 Task: Forward email as attachment with the signature Emily Brown with the subject Rejection letter from softage.1@softage.net to softage.10@softage.net with the message Please find attached the revised version of the project scope document.
Action: Mouse moved to (874, 78)
Screenshot: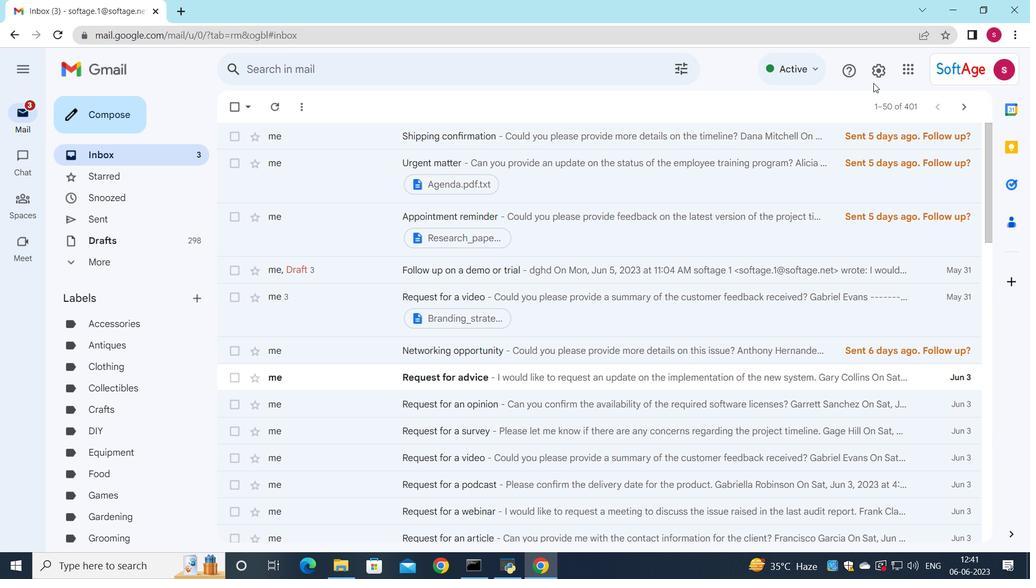 
Action: Mouse pressed left at (874, 78)
Screenshot: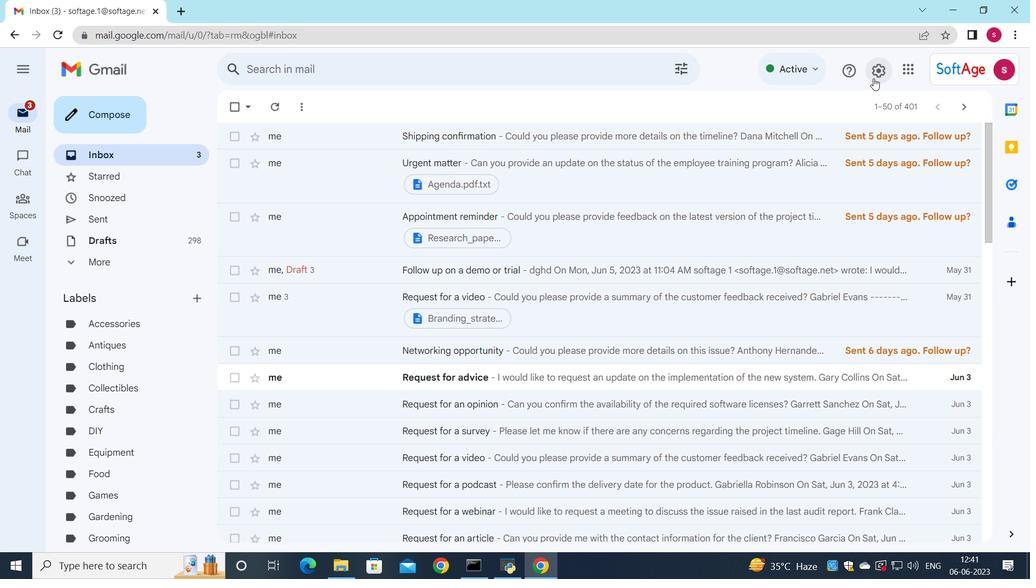 
Action: Mouse moved to (896, 137)
Screenshot: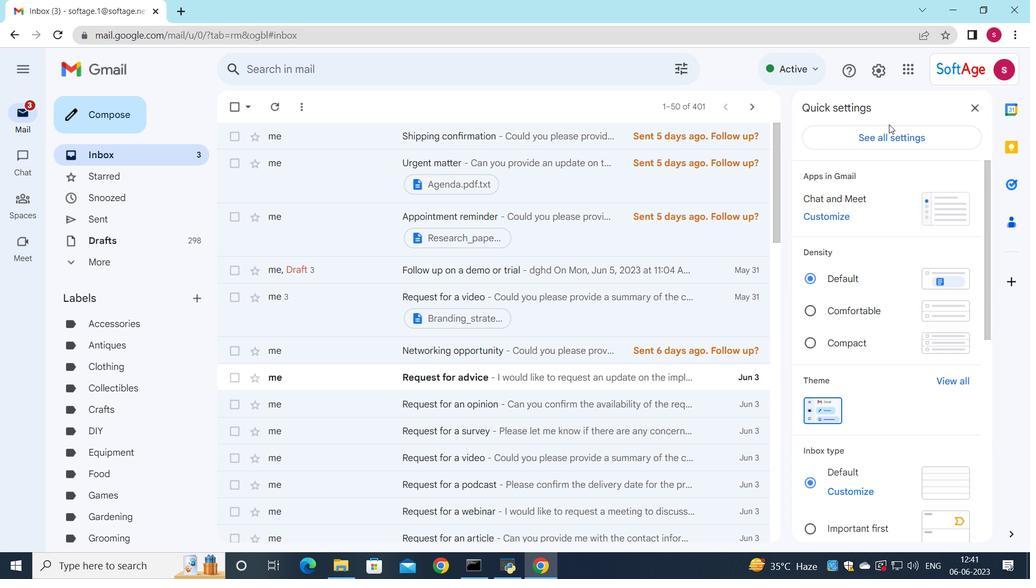 
Action: Mouse pressed left at (896, 137)
Screenshot: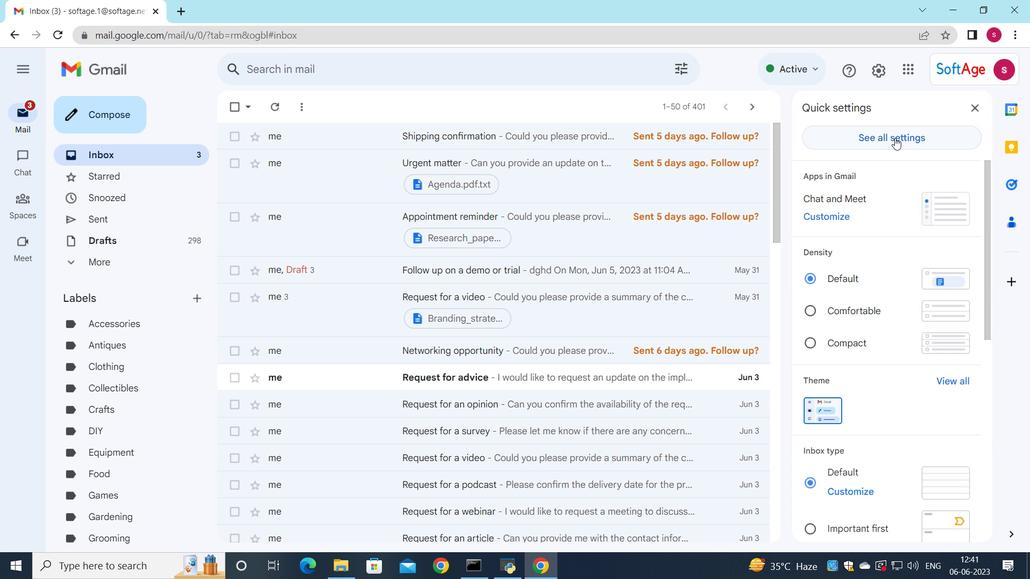 
Action: Mouse moved to (619, 296)
Screenshot: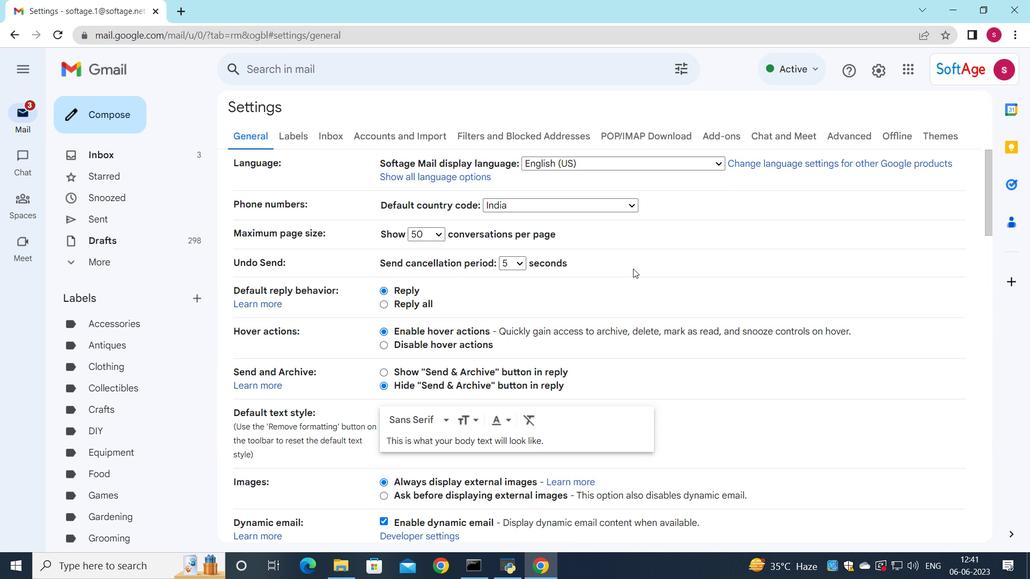 
Action: Mouse scrolled (619, 296) with delta (0, 0)
Screenshot: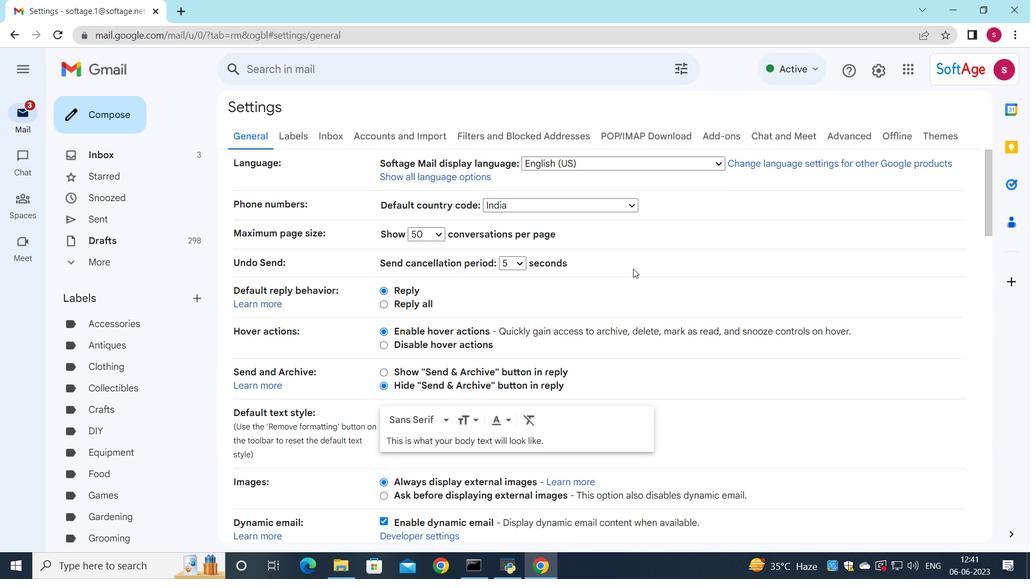 
Action: Mouse moved to (618, 303)
Screenshot: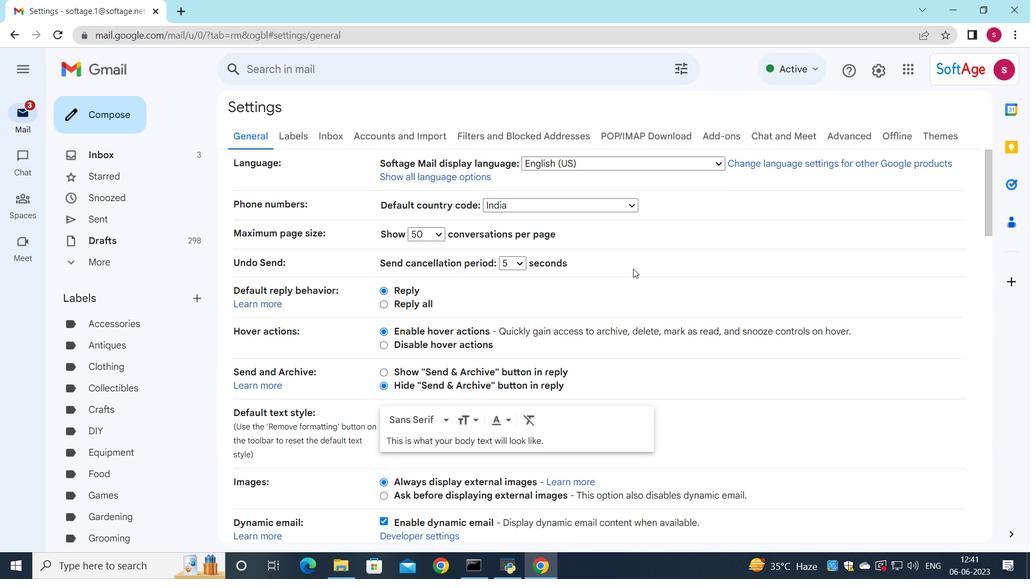 
Action: Mouse scrolled (618, 303) with delta (0, 0)
Screenshot: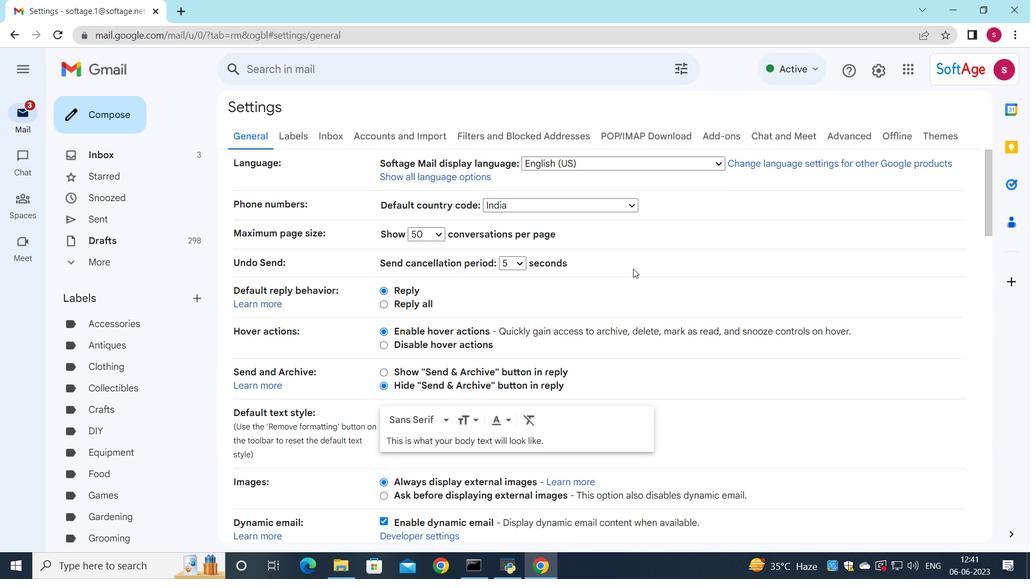
Action: Mouse moved to (617, 309)
Screenshot: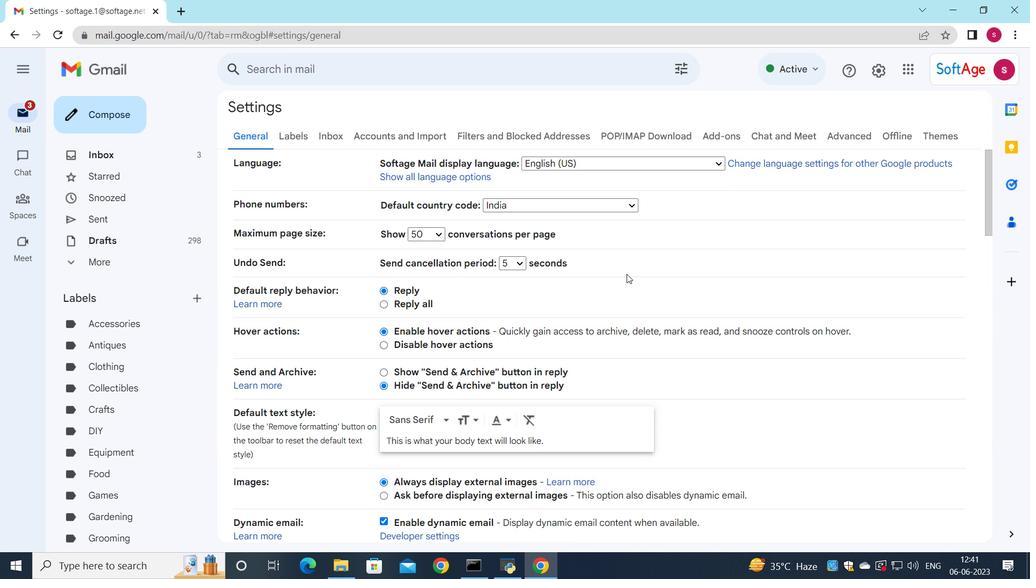 
Action: Mouse scrolled (617, 309) with delta (0, 0)
Screenshot: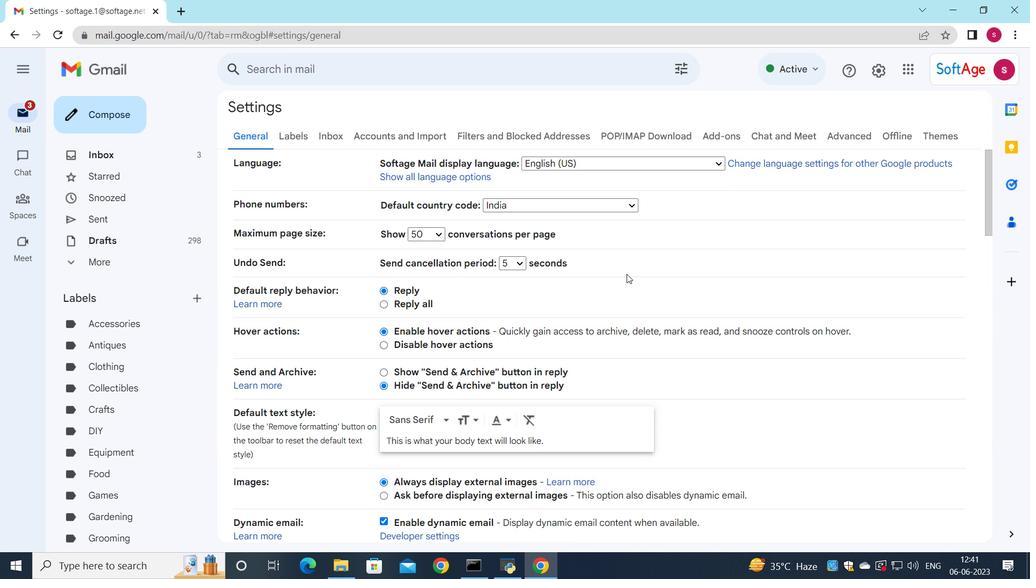 
Action: Mouse moved to (612, 325)
Screenshot: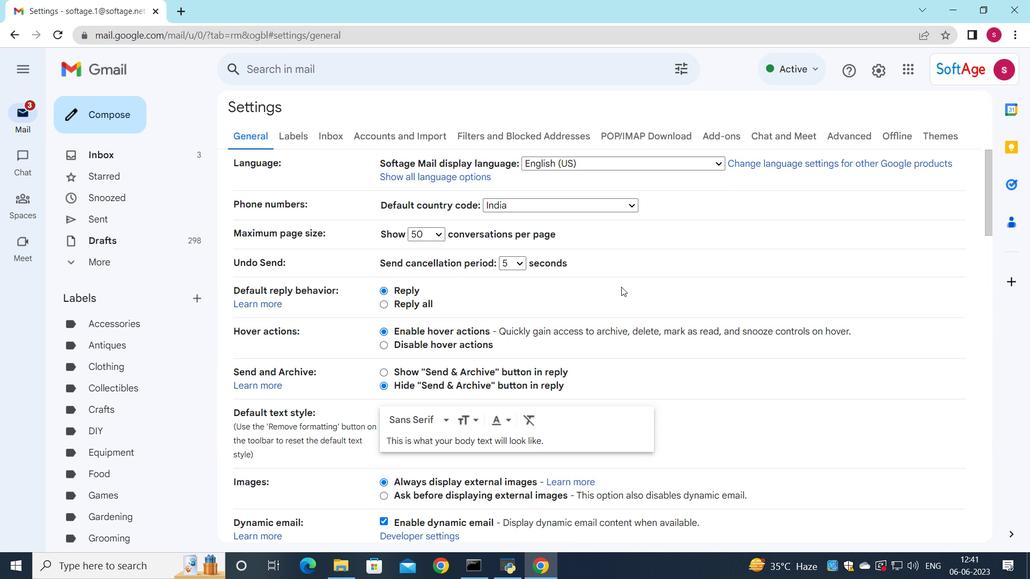 
Action: Mouse scrolled (613, 320) with delta (0, 0)
Screenshot: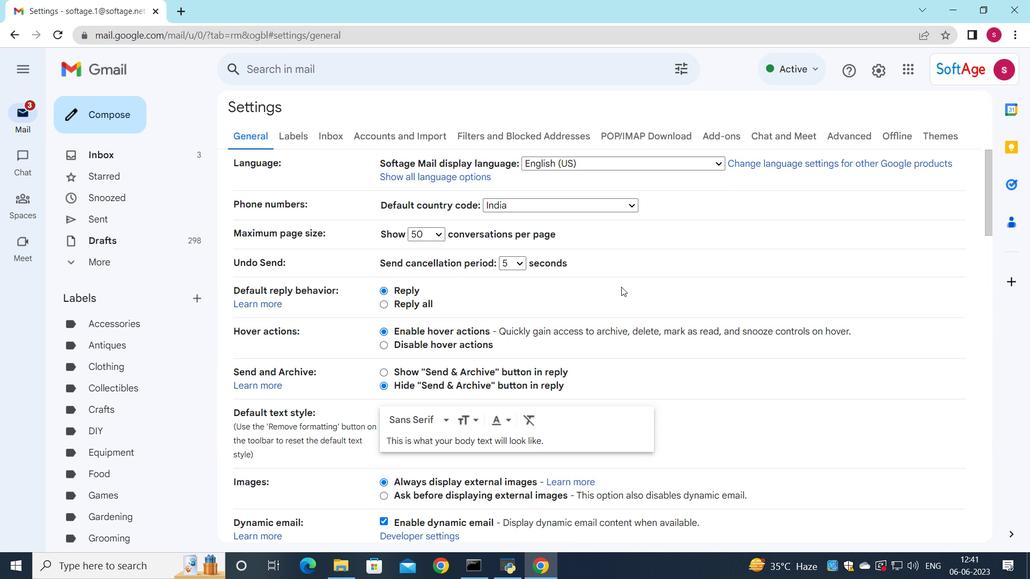 
Action: Mouse moved to (595, 346)
Screenshot: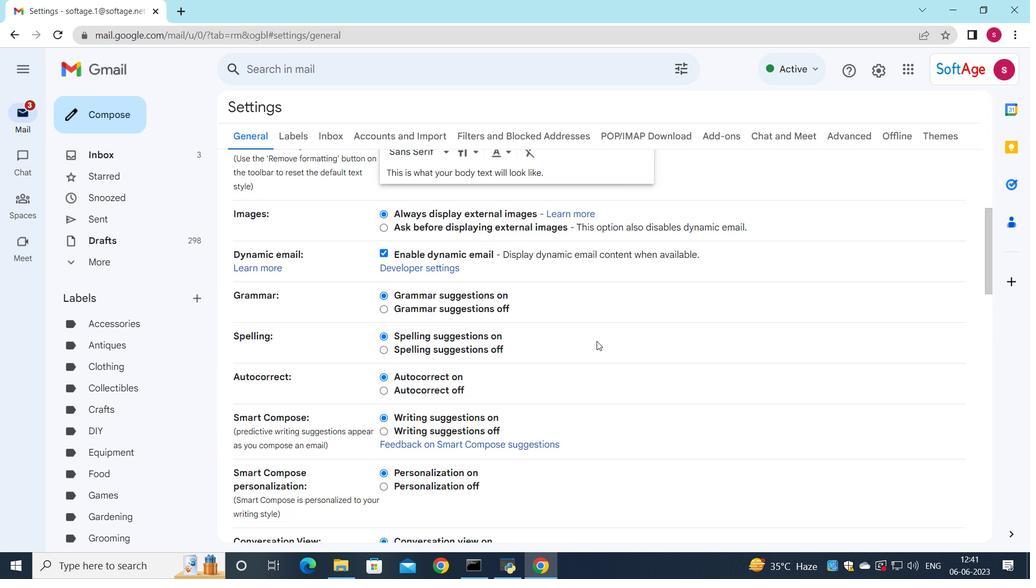 
Action: Mouse scrolled (596, 344) with delta (0, 0)
Screenshot: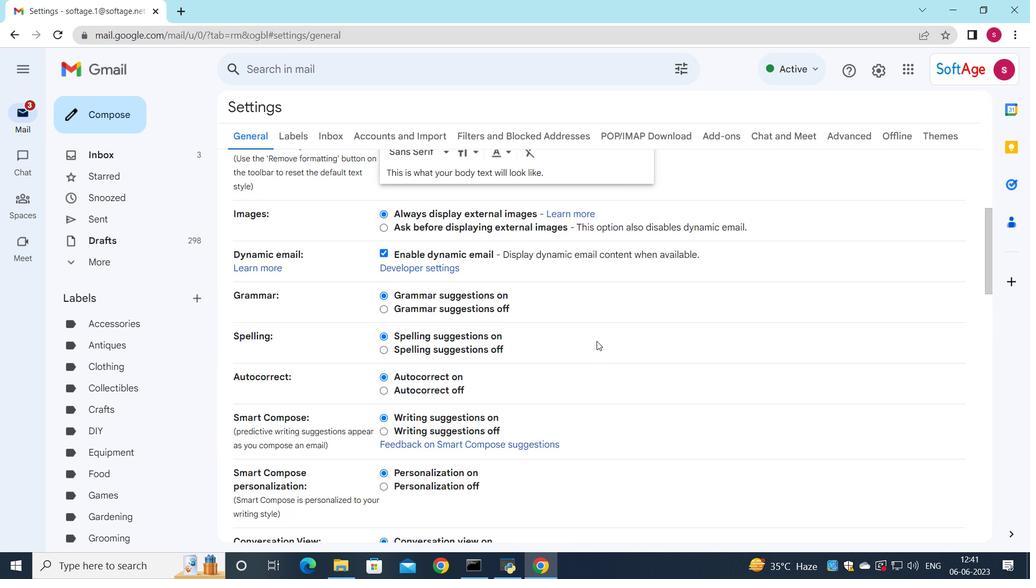 
Action: Mouse moved to (595, 348)
Screenshot: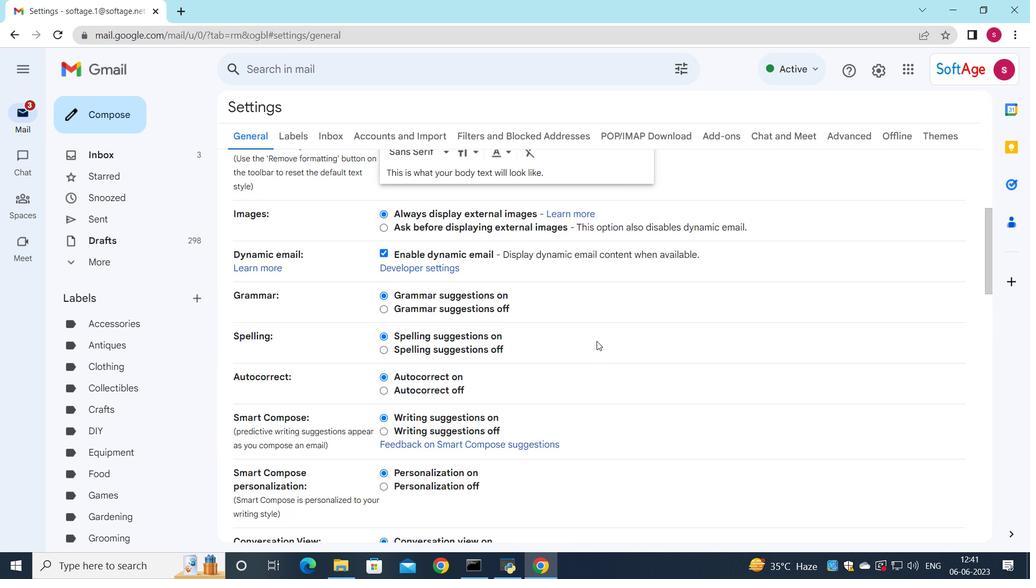 
Action: Mouse scrolled (595, 345) with delta (0, 0)
Screenshot: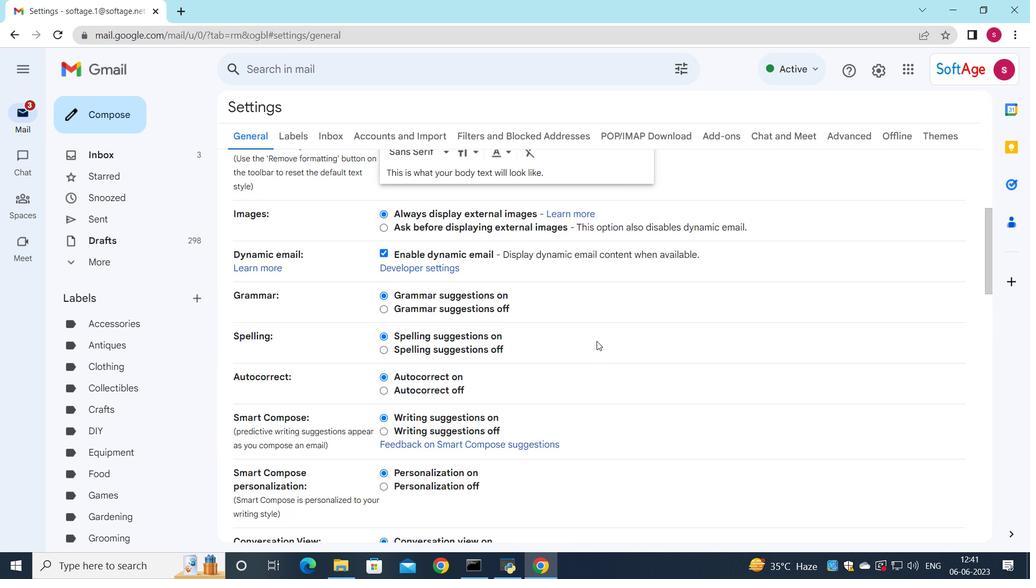 
Action: Mouse scrolled (595, 346) with delta (0, 0)
Screenshot: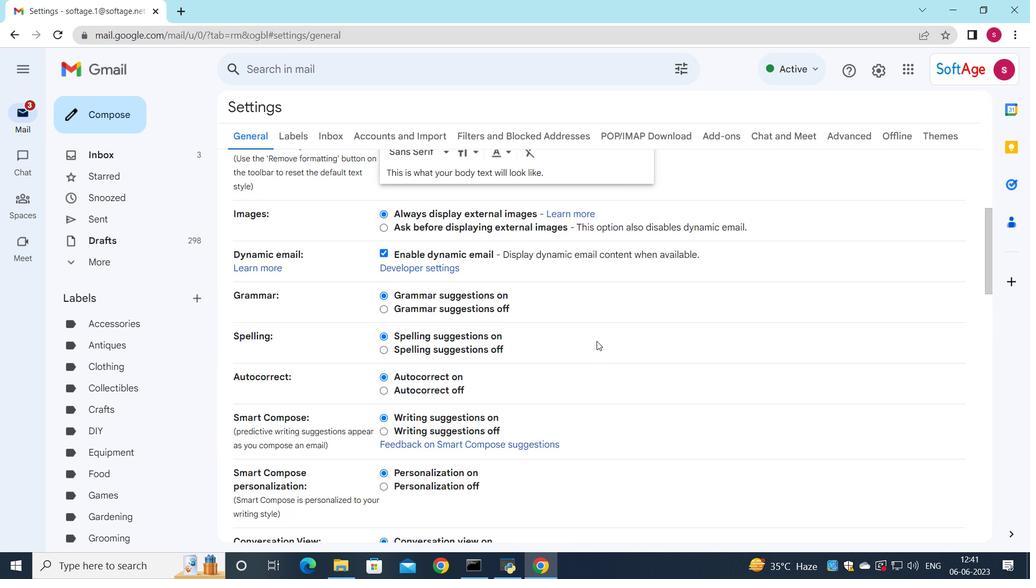 
Action: Mouse scrolled (595, 347) with delta (0, 0)
Screenshot: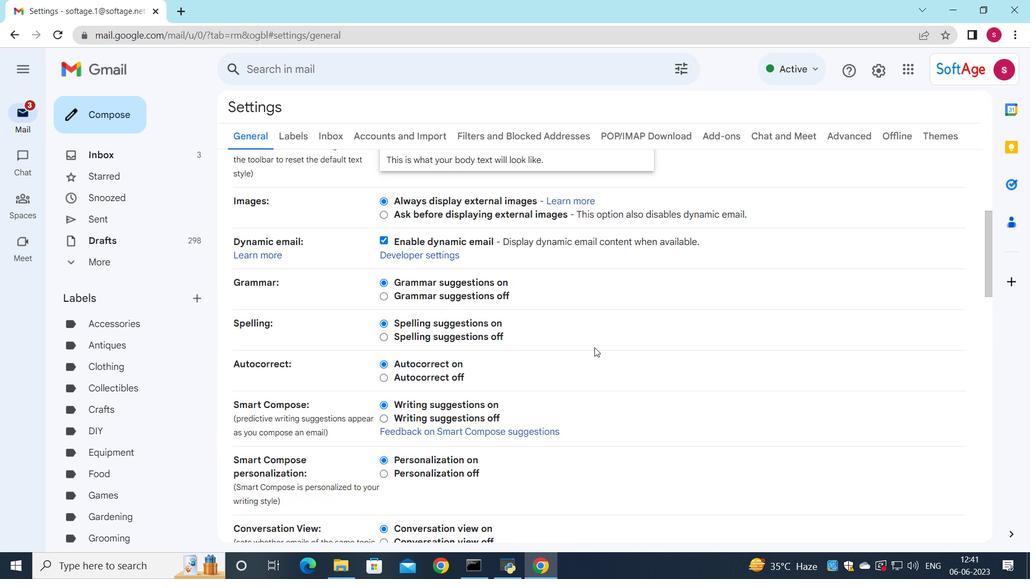 
Action: Mouse scrolled (595, 347) with delta (0, 0)
Screenshot: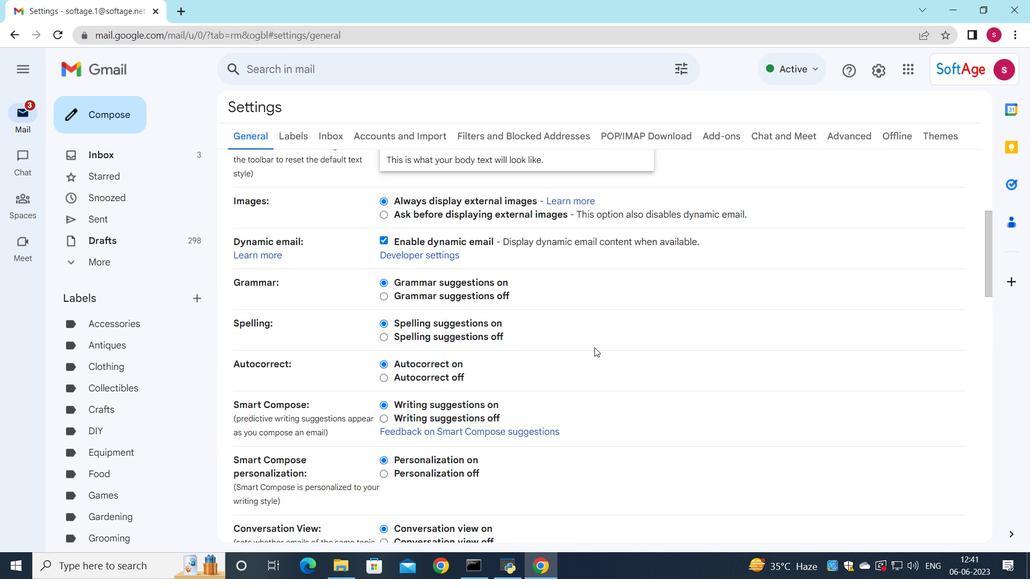 
Action: Mouse scrolled (595, 347) with delta (0, 0)
Screenshot: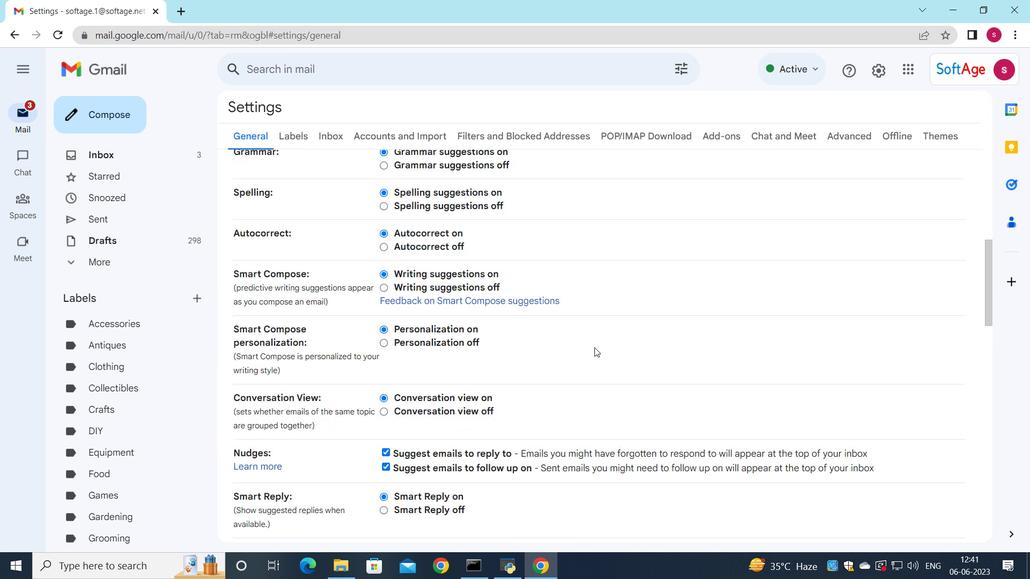 
Action: Mouse scrolled (595, 347) with delta (0, 0)
Screenshot: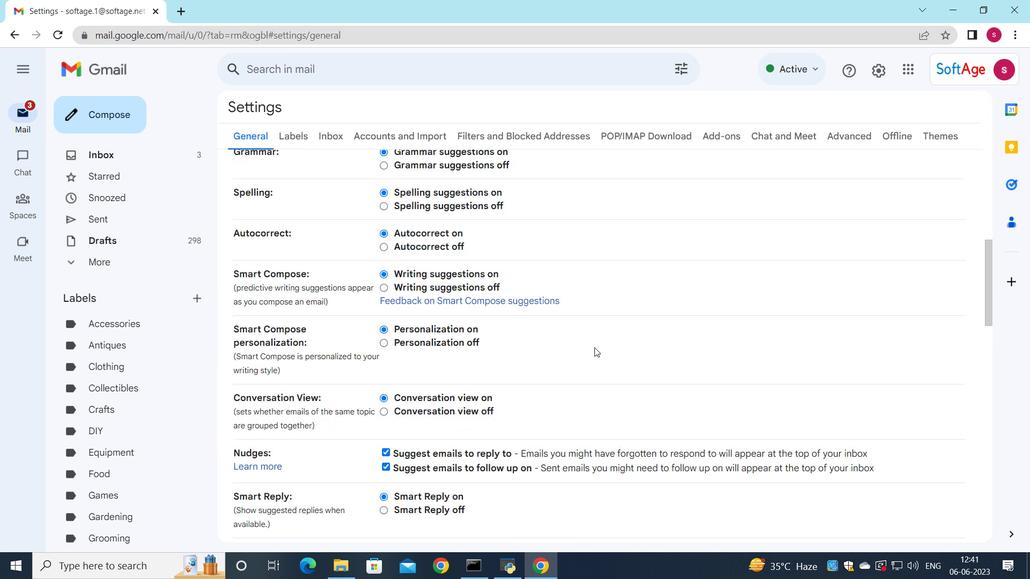 
Action: Mouse scrolled (595, 347) with delta (0, 0)
Screenshot: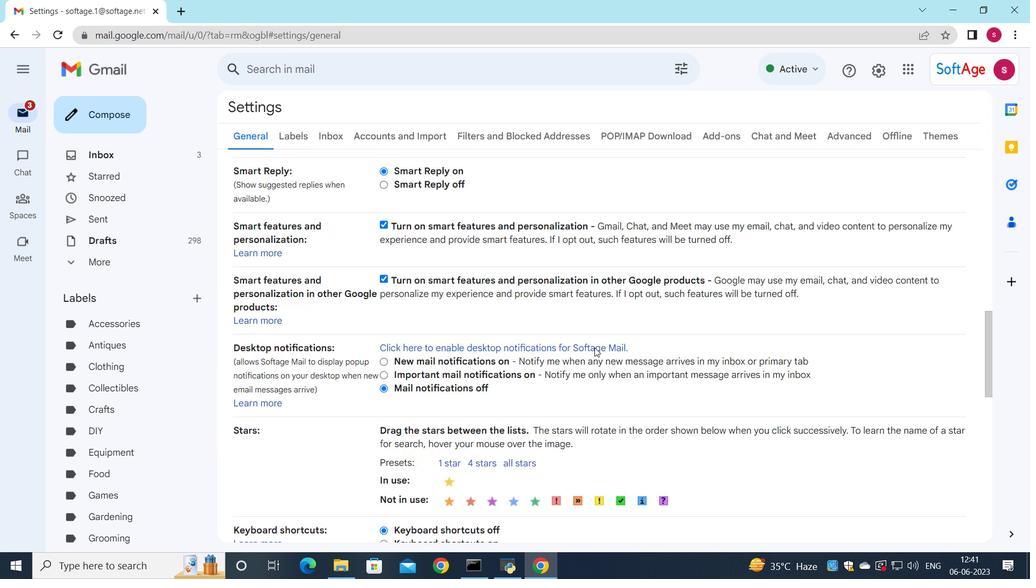 
Action: Mouse scrolled (595, 347) with delta (0, 0)
Screenshot: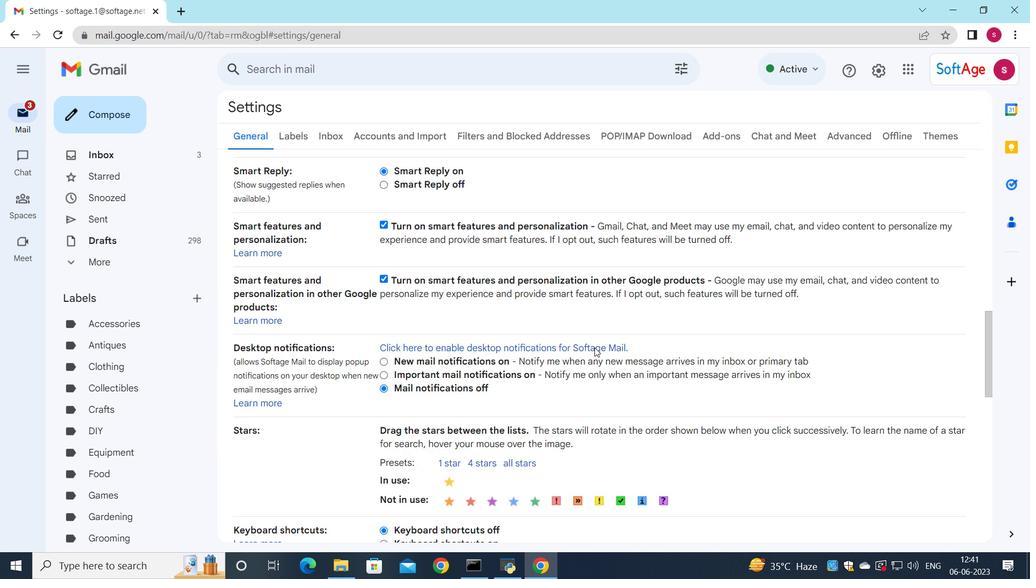 
Action: Mouse moved to (570, 344)
Screenshot: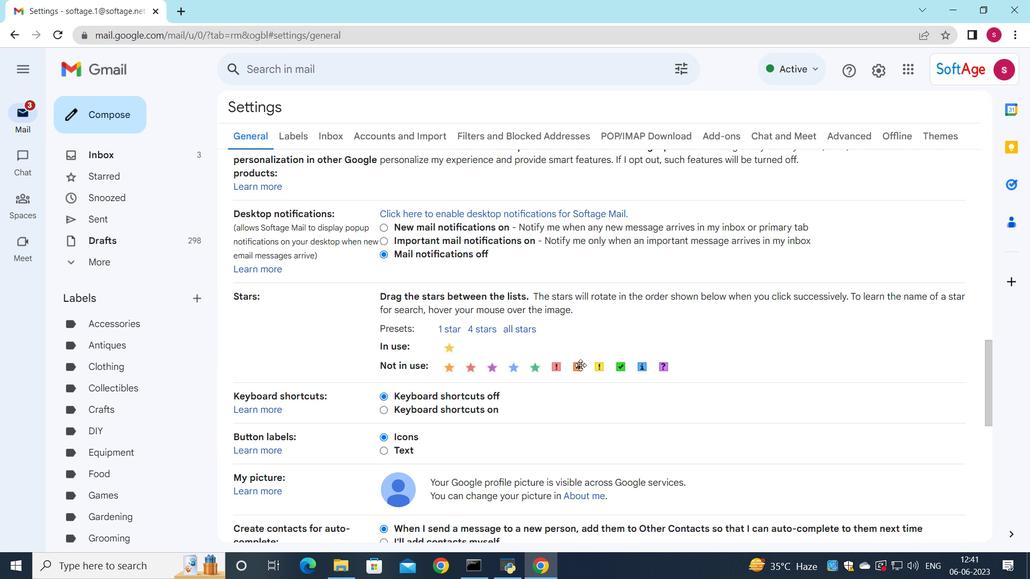 
Action: Mouse scrolled (570, 343) with delta (0, 0)
Screenshot: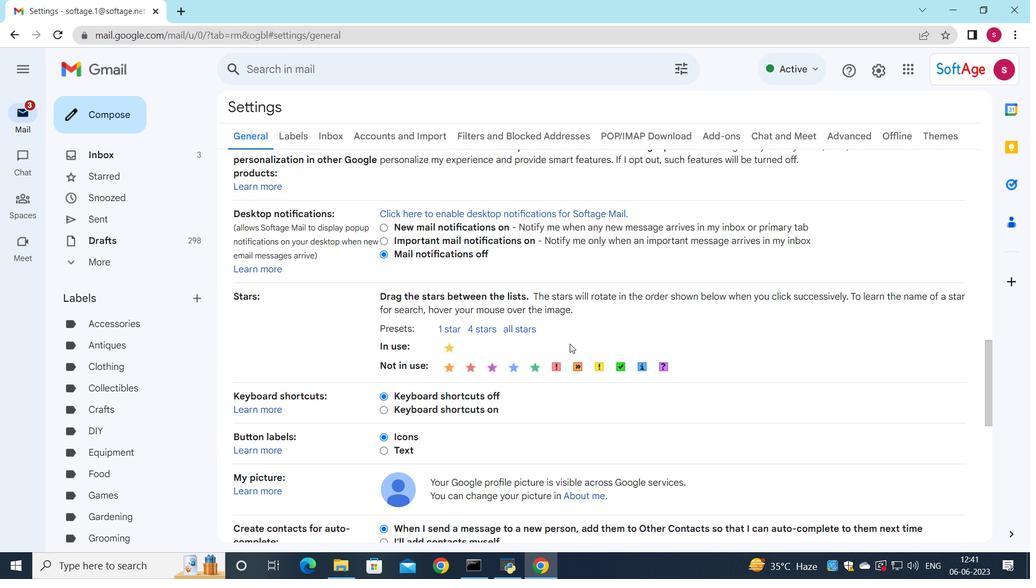 
Action: Mouse scrolled (570, 343) with delta (0, 0)
Screenshot: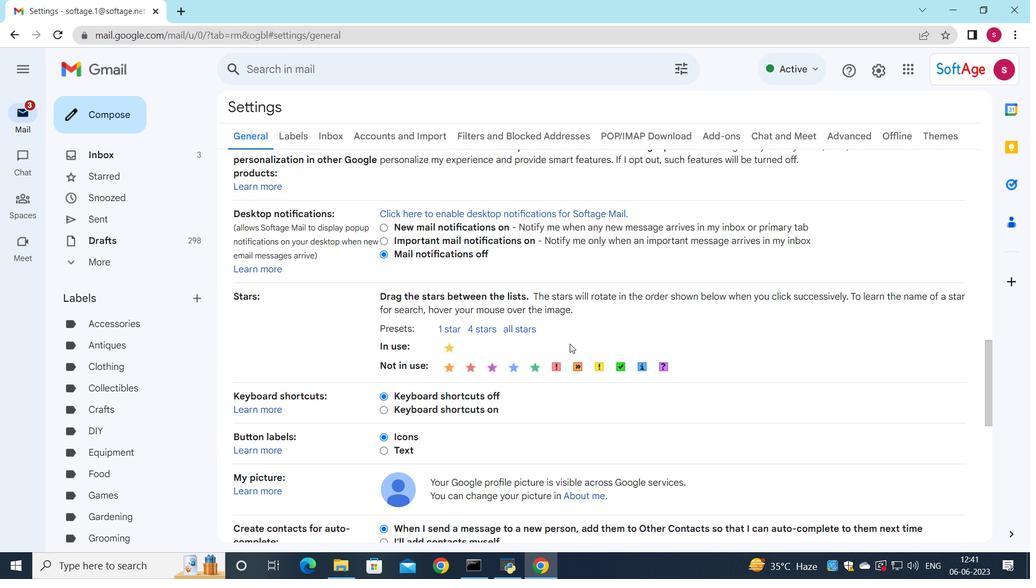 
Action: Mouse scrolled (570, 343) with delta (0, 0)
Screenshot: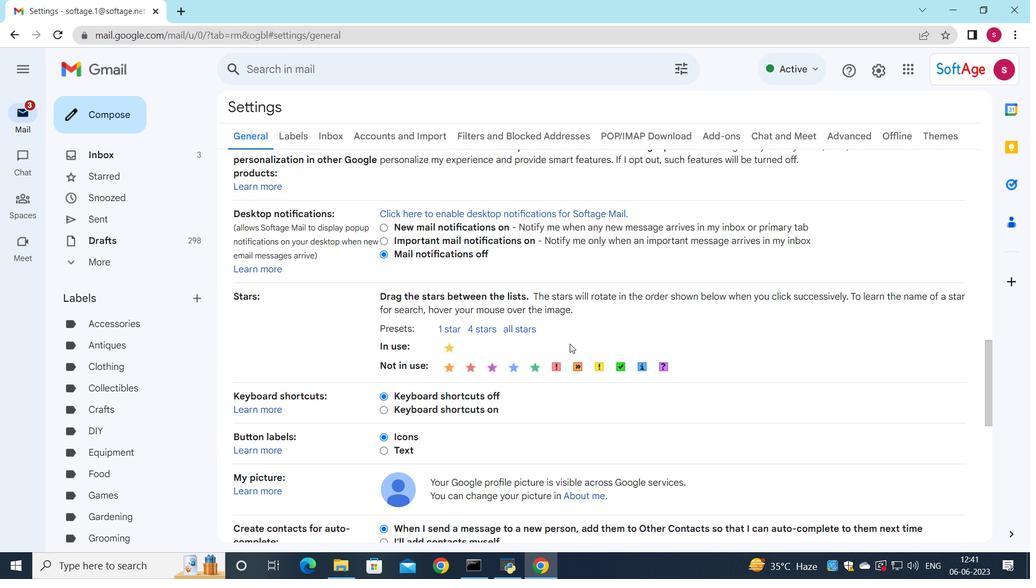 
Action: Mouse scrolled (570, 343) with delta (0, 0)
Screenshot: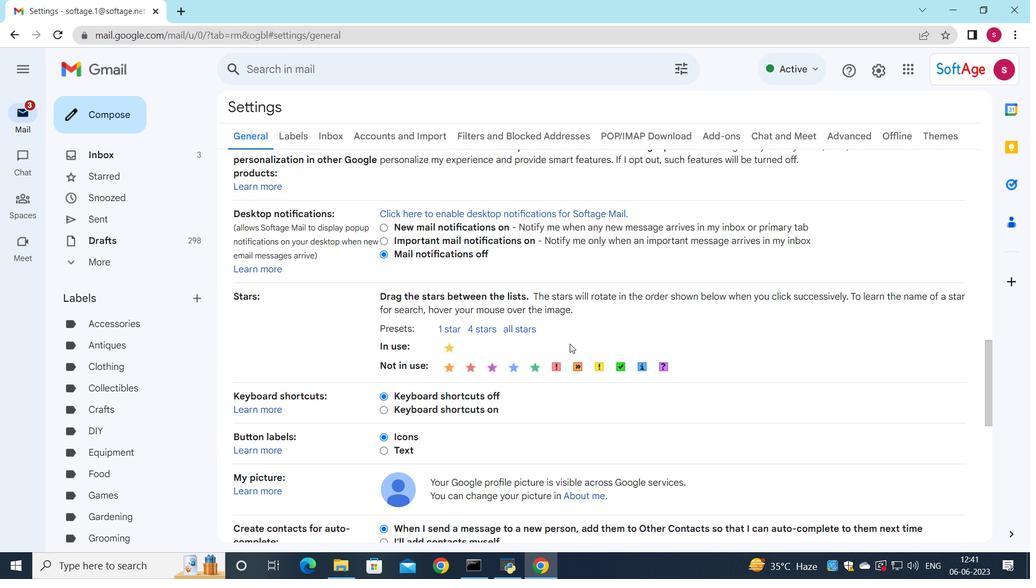 
Action: Mouse moved to (457, 327)
Screenshot: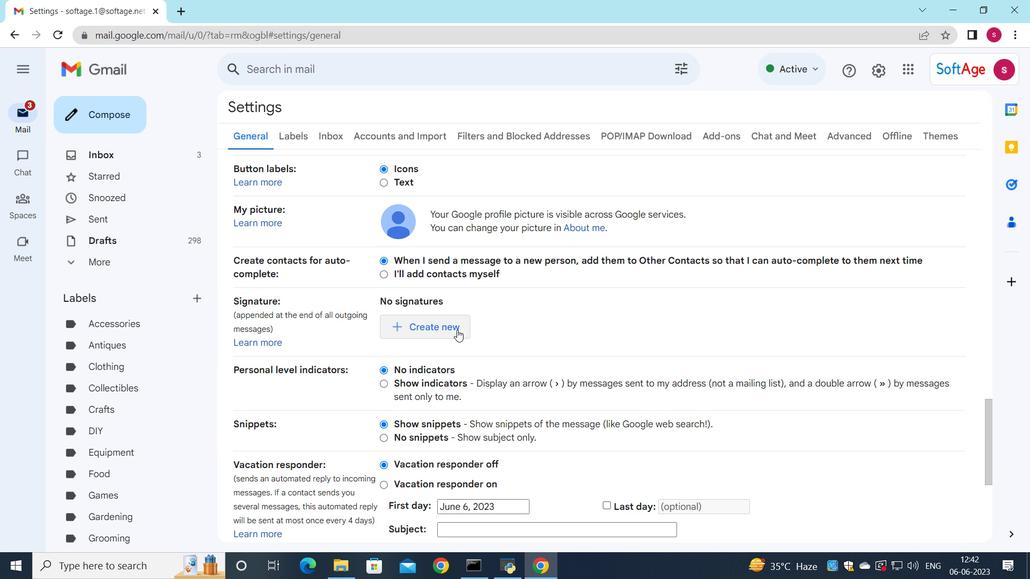 
Action: Mouse pressed left at (457, 327)
Screenshot: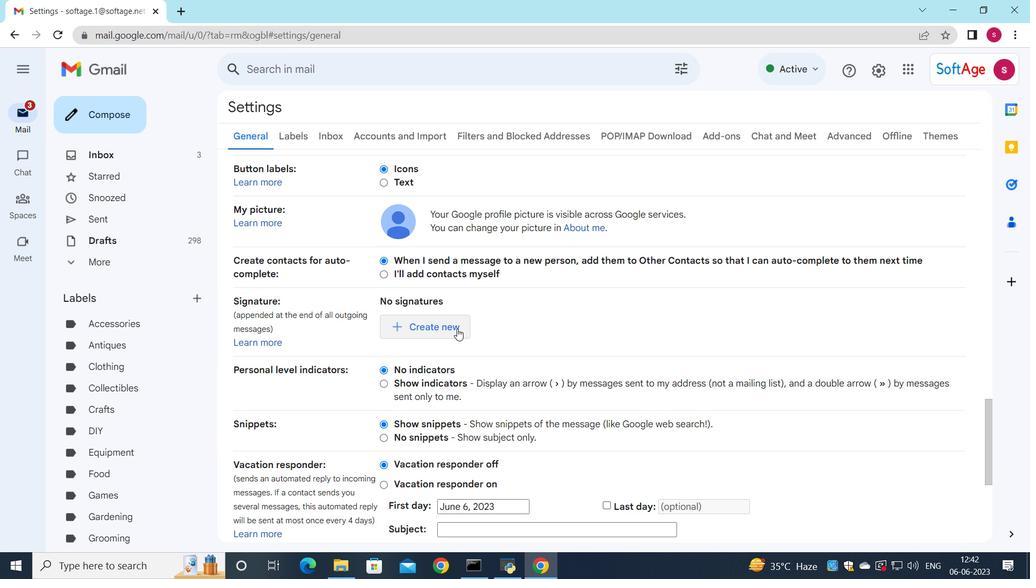 
Action: Mouse moved to (517, 310)
Screenshot: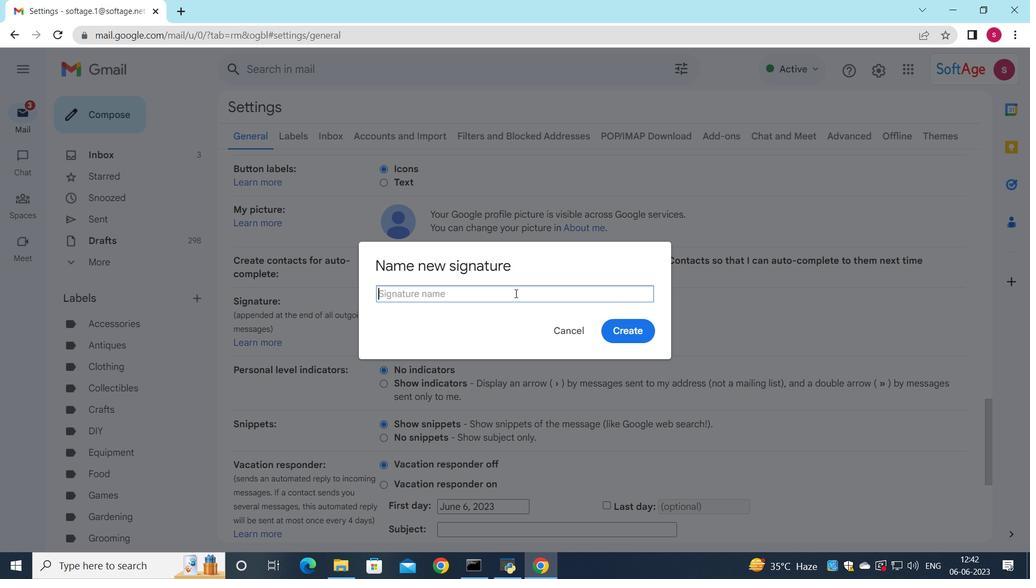 
Action: Key pressed <Key.shift>Emily<Key.space><Key.shift_r><Key.shift_r><Key.shift_r><Key.shift_r><Key.shift_r><Key.shift_r><Key.shift_r><Key.shift_r><Key.shift_r><Key.shift_r><Key.shift_r><Key.shift_r><Key.shift_r><Key.shift_r>Broe<Key.backspace>wn
Screenshot: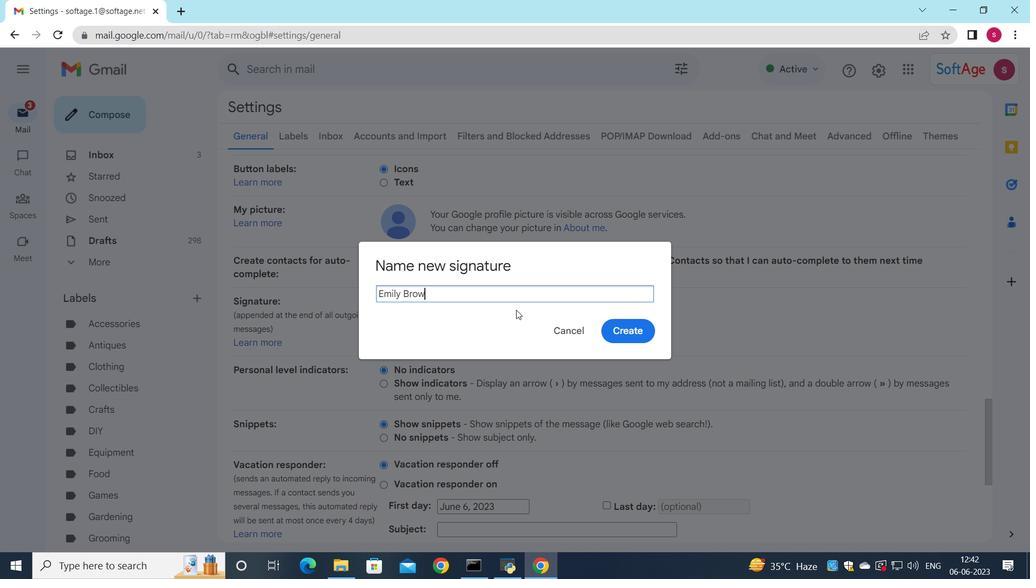
Action: Mouse moved to (636, 324)
Screenshot: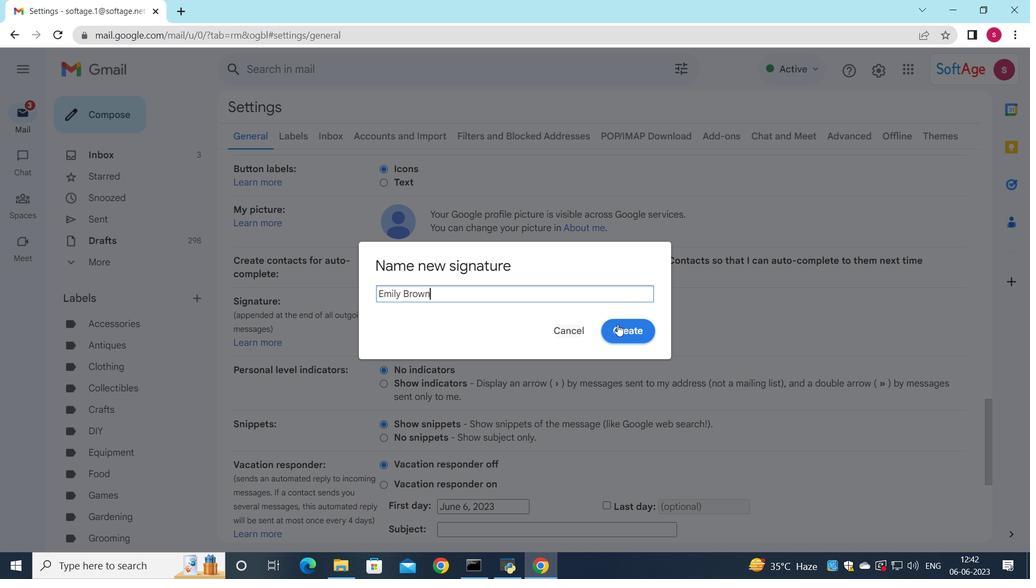 
Action: Mouse pressed left at (636, 324)
Screenshot: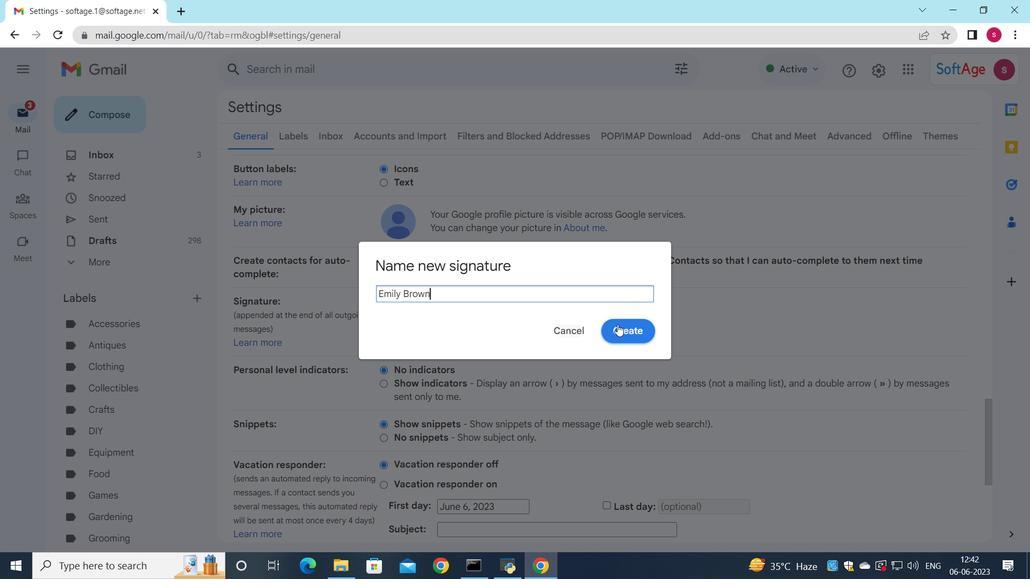
Action: Mouse moved to (636, 332)
Screenshot: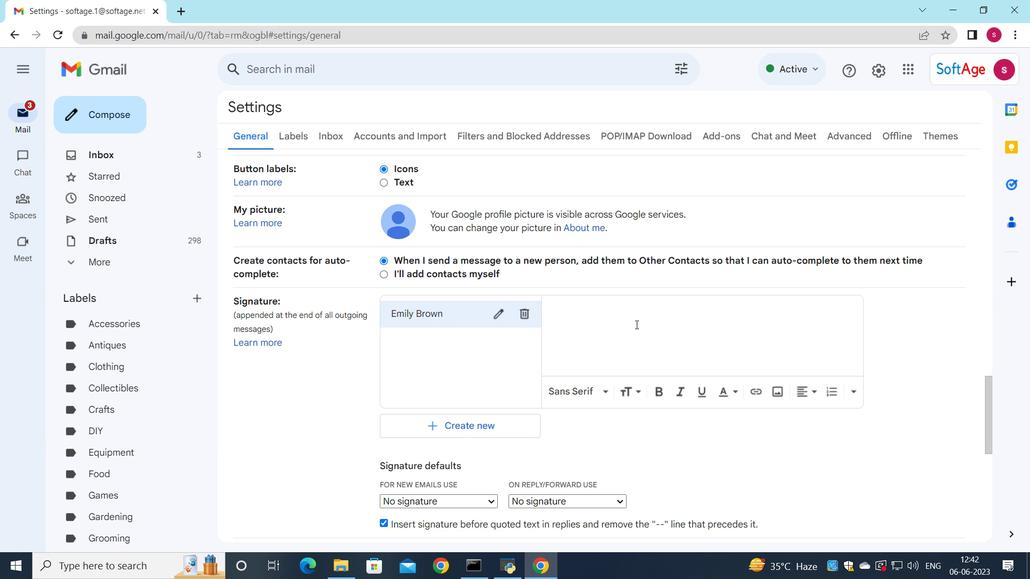 
Action: Mouse pressed left at (636, 332)
Screenshot: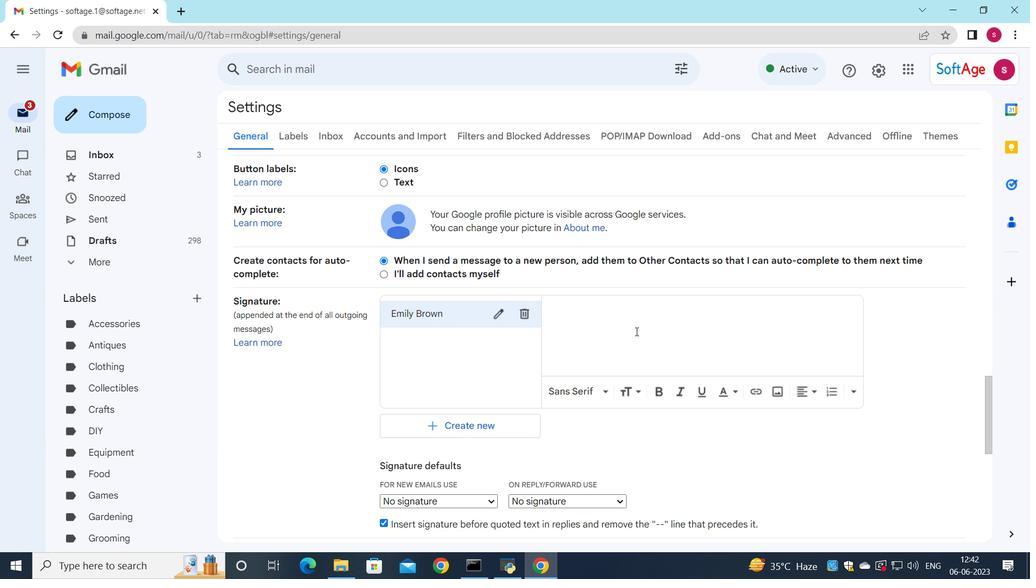 
Action: Key pressed <Key.shift><Key.shift><Key.shift><Key.shift><Key.shift><Key.shift><Key.shift><Key.shift><Key.shift><Key.shift><Key.shift><Key.shift><Key.shift><Key.shift><Key.shift><Key.shift><Key.shift><Key.shift><Key.shift><Key.shift><Key.shift><Key.shift>Emily<Key.space><Key.shift>Brown
Screenshot: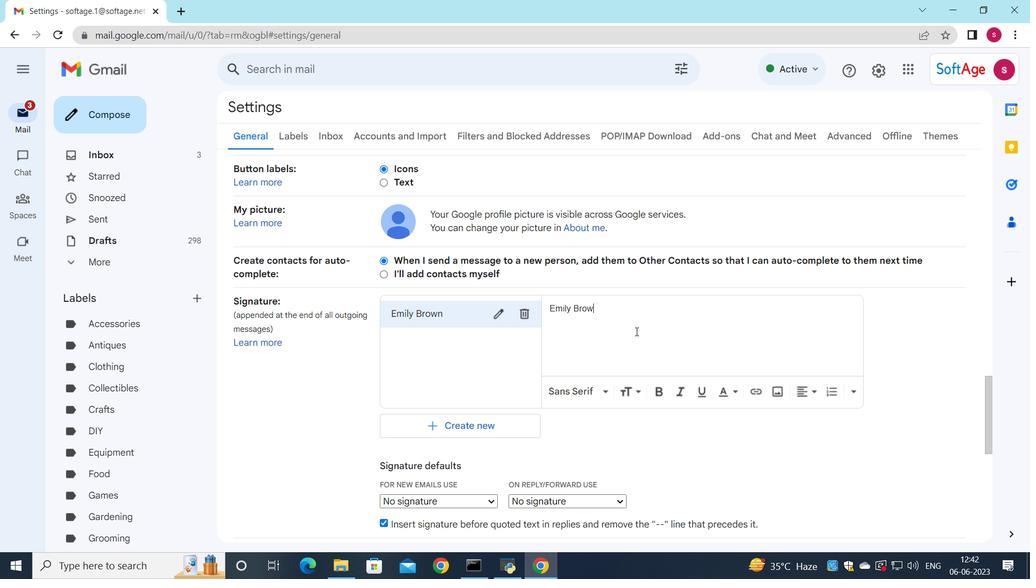 
Action: Mouse scrolled (636, 331) with delta (0, 0)
Screenshot: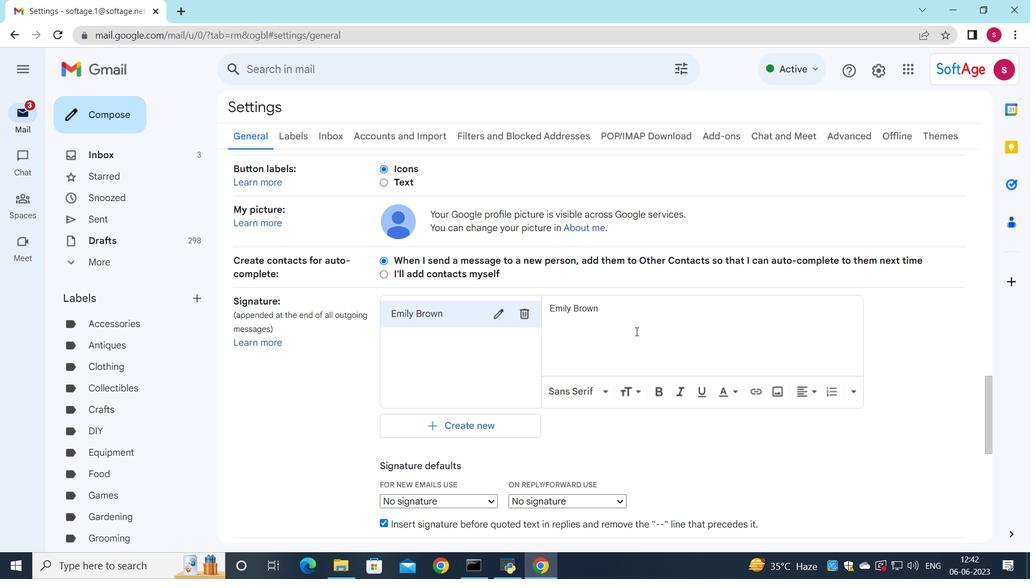 
Action: Mouse scrolled (636, 331) with delta (0, 0)
Screenshot: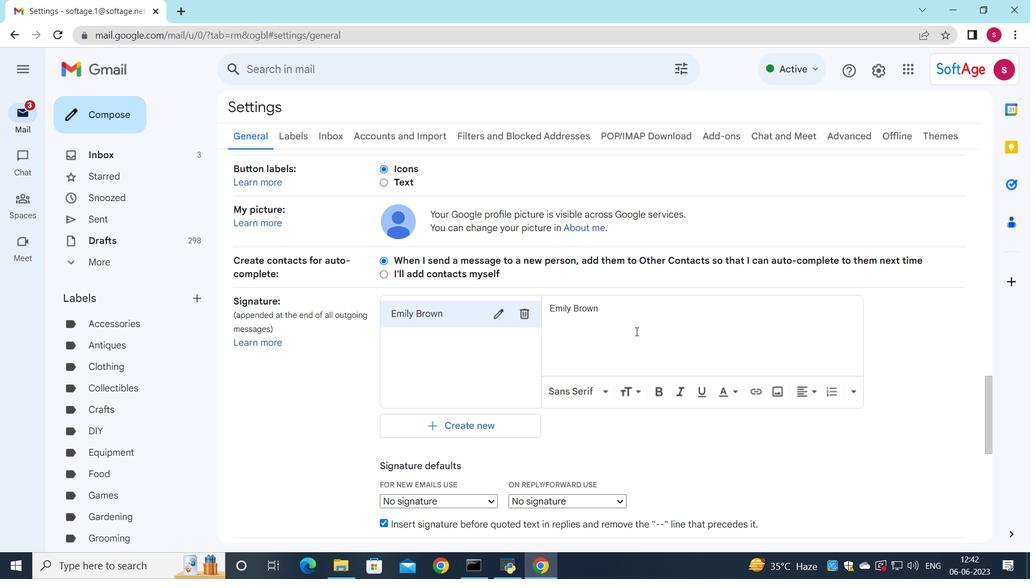 
Action: Mouse scrolled (636, 331) with delta (0, 0)
Screenshot: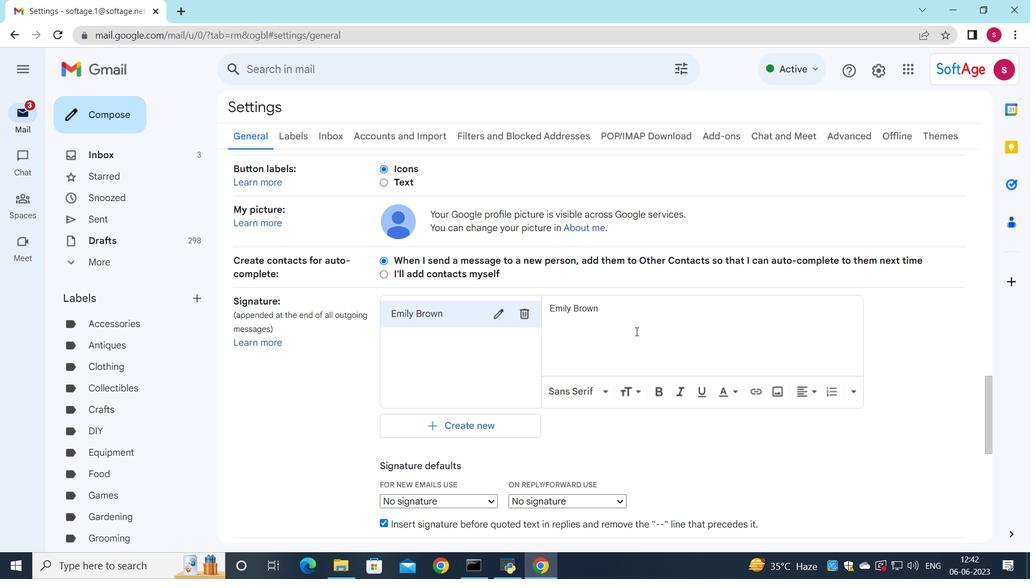 
Action: Mouse moved to (477, 300)
Screenshot: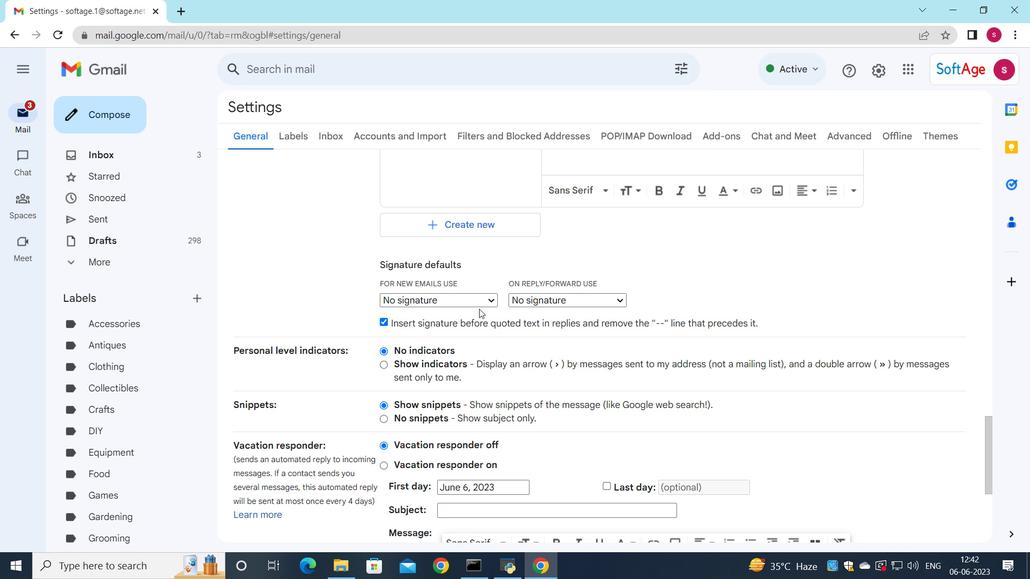 
Action: Mouse pressed left at (477, 300)
Screenshot: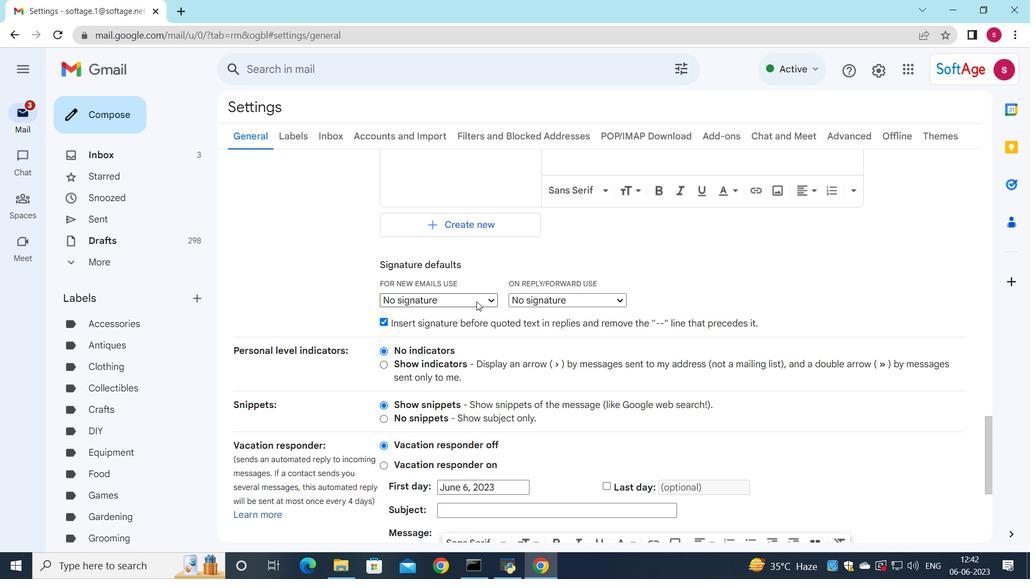 
Action: Mouse moved to (476, 336)
Screenshot: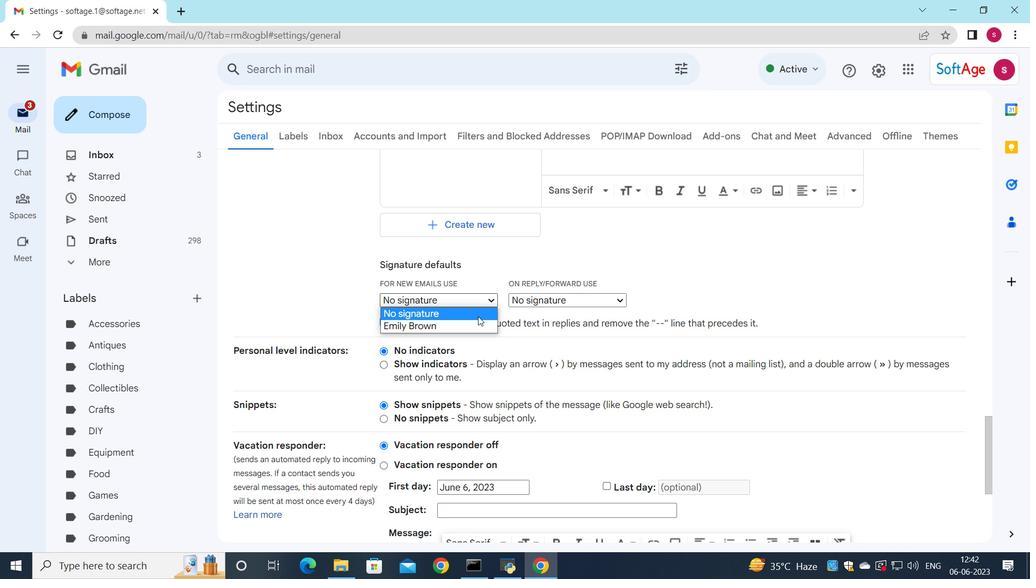 
Action: Mouse pressed left at (476, 336)
Screenshot: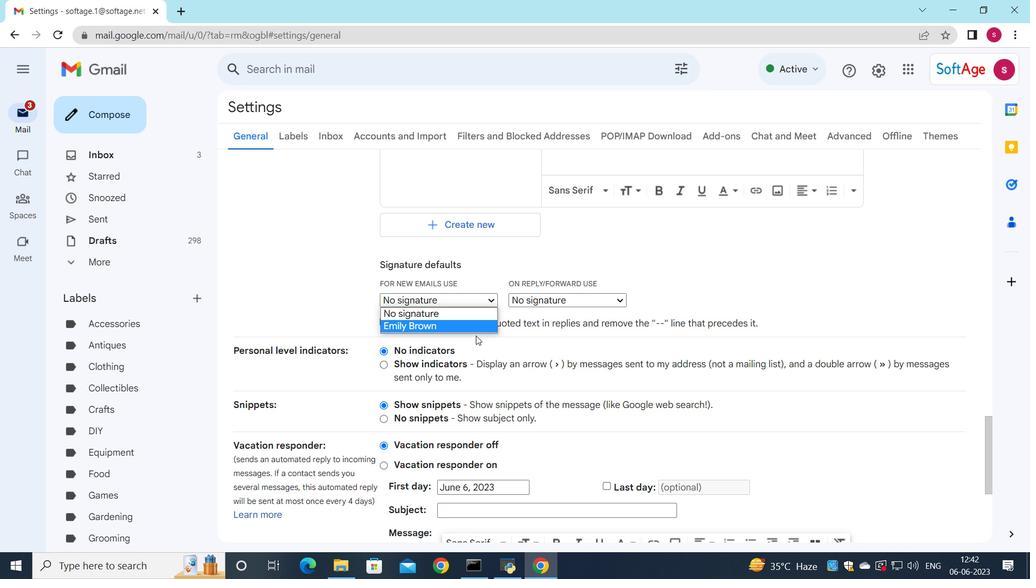 
Action: Mouse moved to (487, 307)
Screenshot: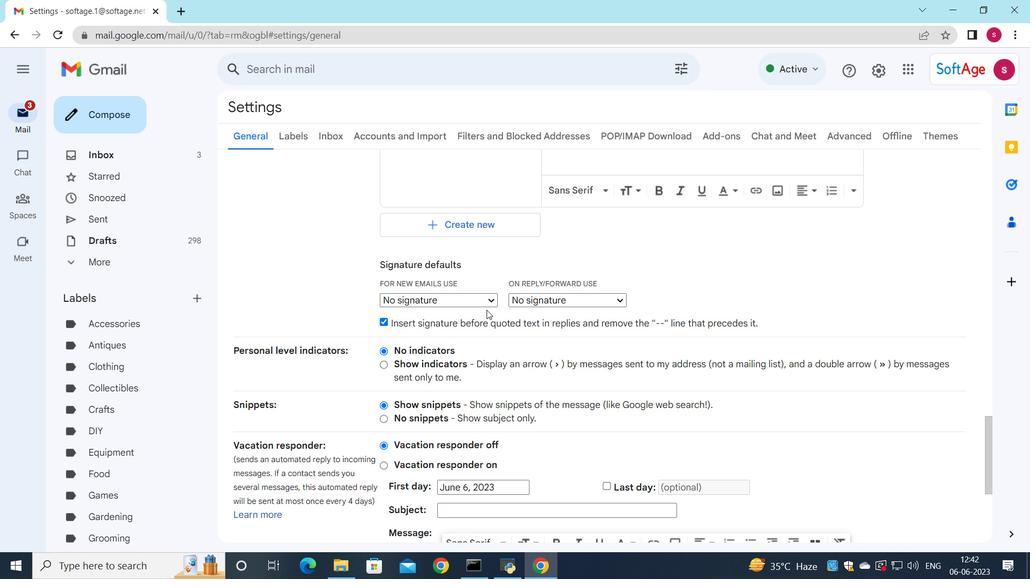
Action: Mouse pressed left at (487, 307)
Screenshot: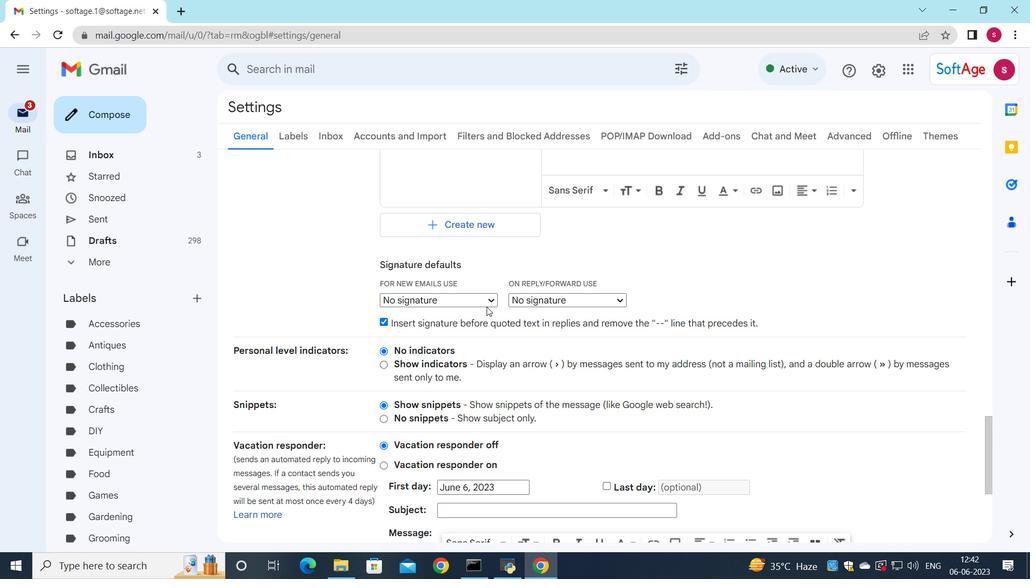 
Action: Mouse moved to (482, 306)
Screenshot: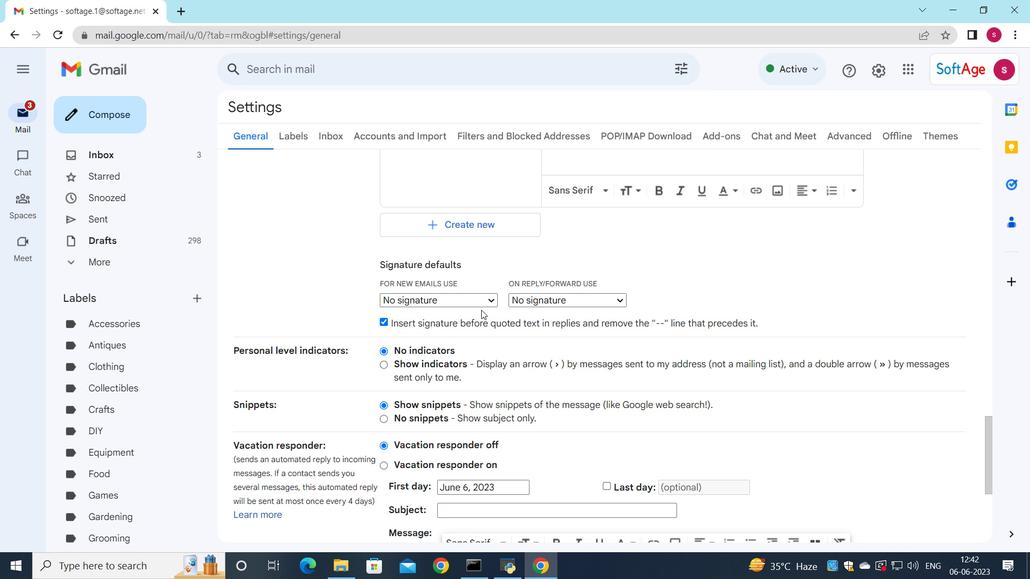 
Action: Mouse pressed left at (482, 306)
Screenshot: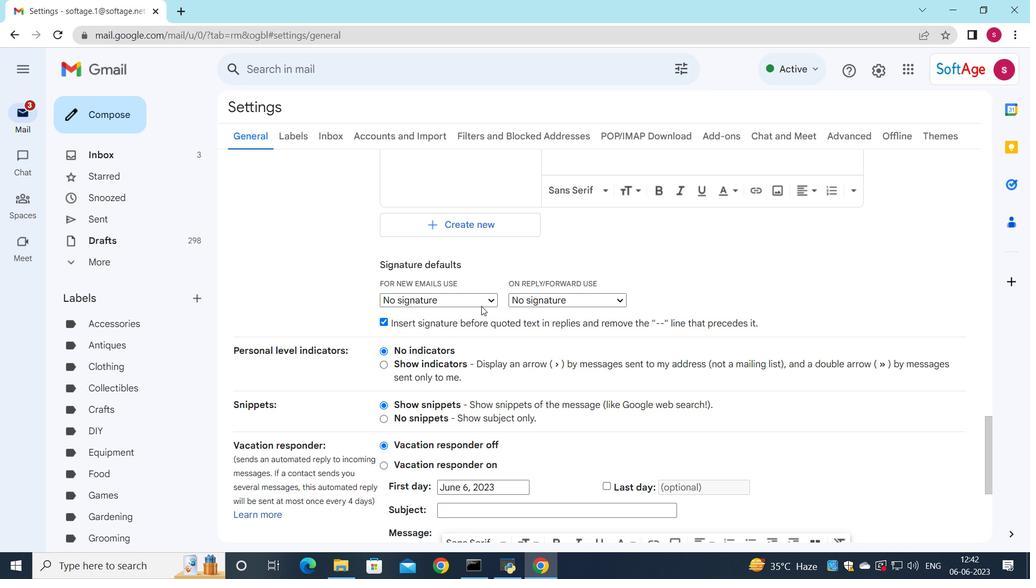 
Action: Mouse moved to (481, 328)
Screenshot: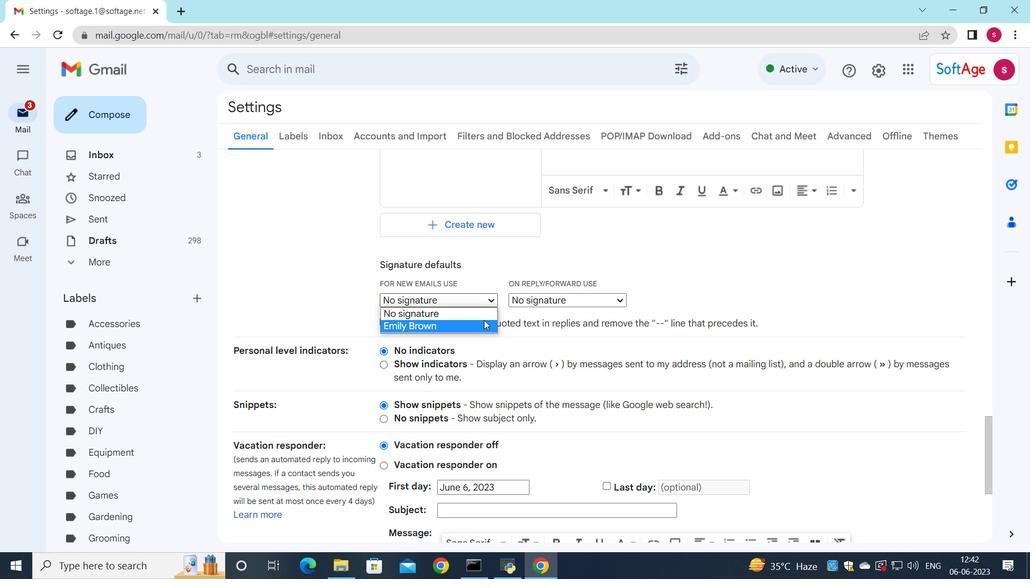 
Action: Mouse pressed left at (481, 328)
Screenshot: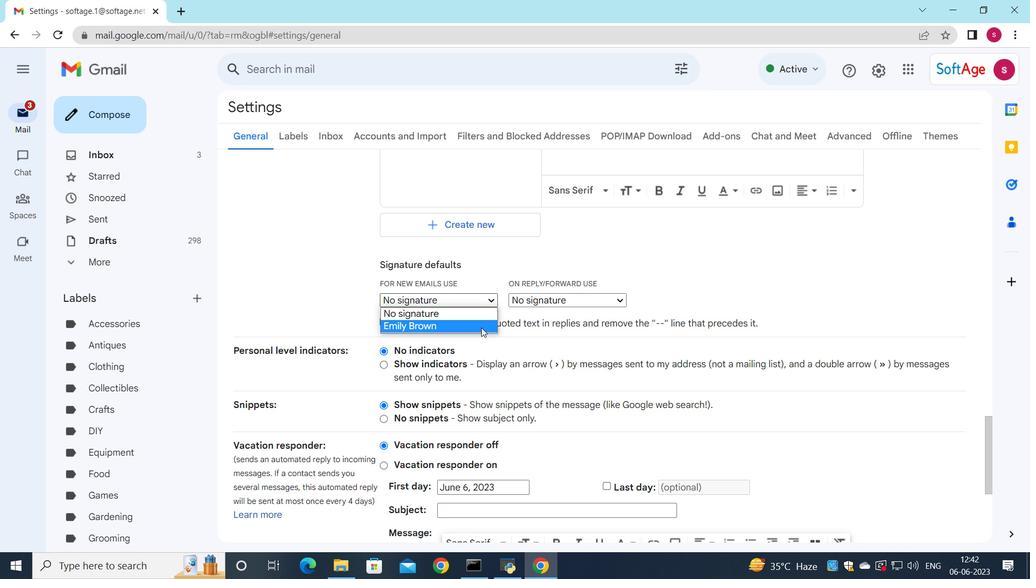 
Action: Mouse moved to (542, 296)
Screenshot: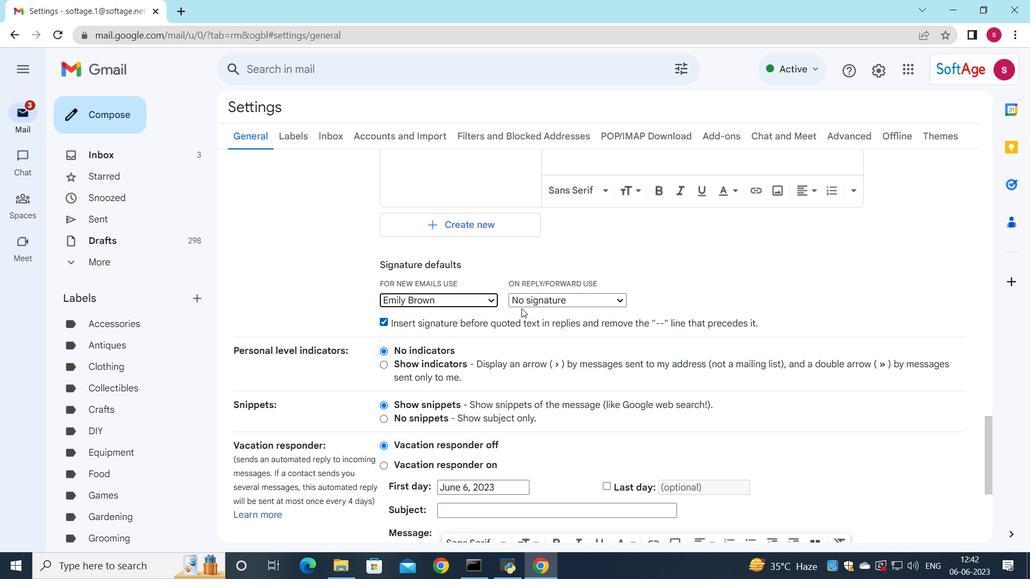 
Action: Mouse pressed left at (542, 296)
Screenshot: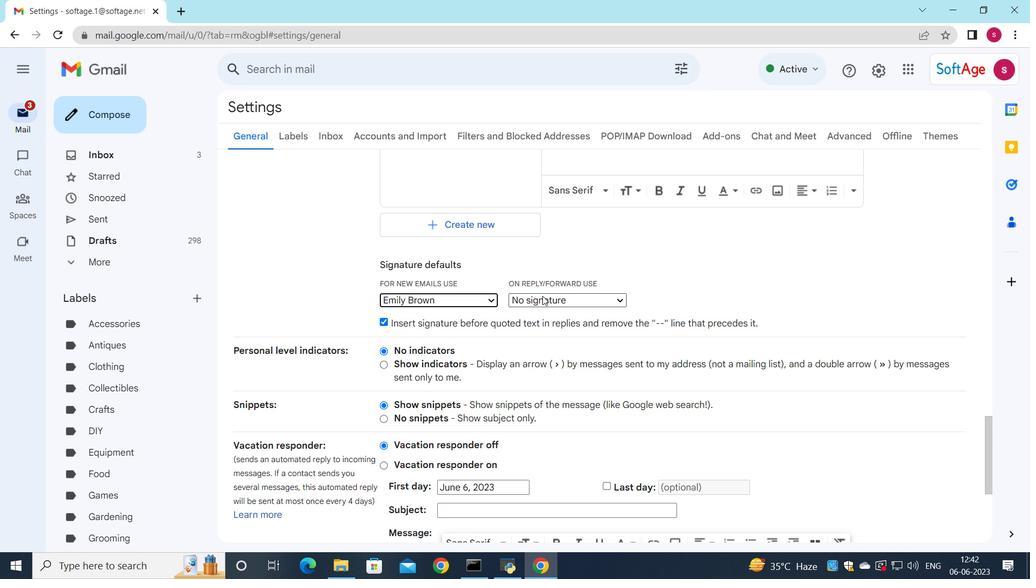 
Action: Mouse moved to (548, 321)
Screenshot: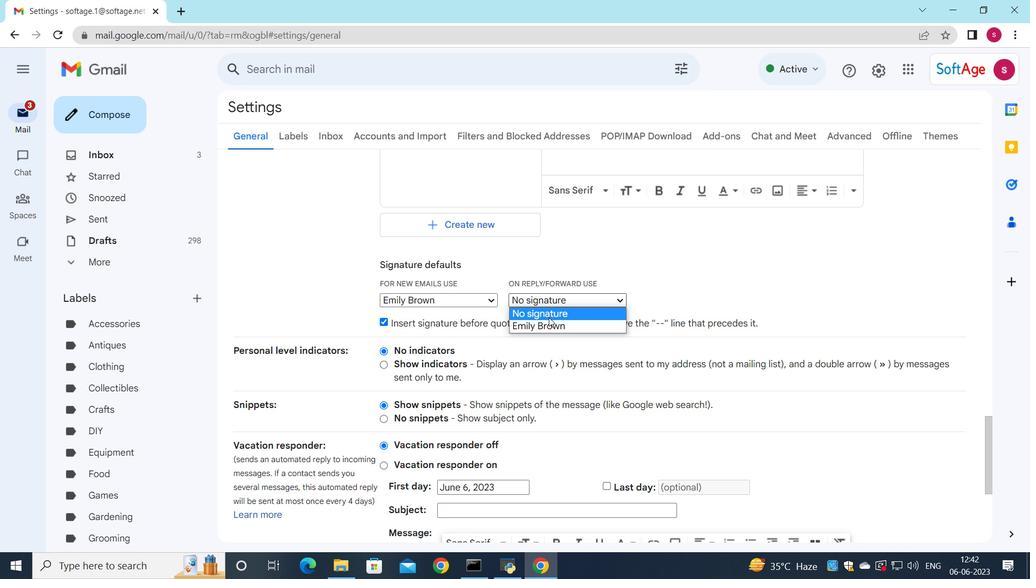 
Action: Mouse pressed left at (548, 321)
Screenshot: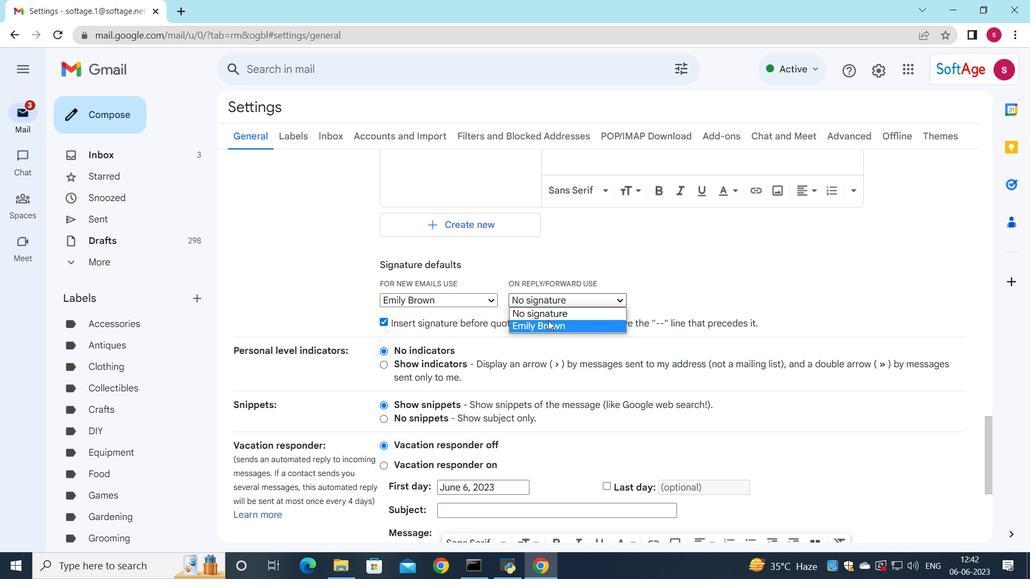 
Action: Mouse moved to (529, 301)
Screenshot: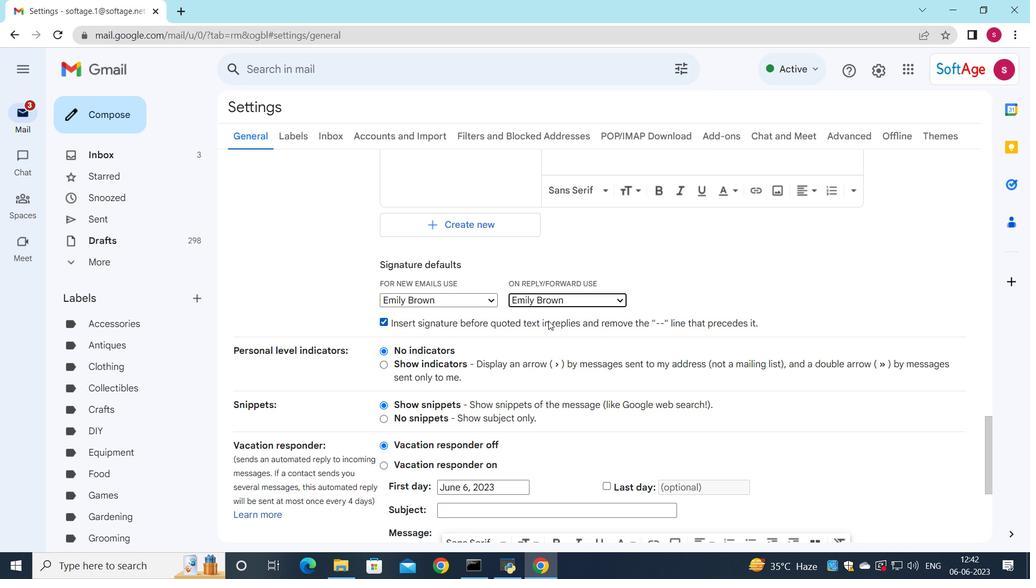 
Action: Mouse scrolled (529, 301) with delta (0, 0)
Screenshot: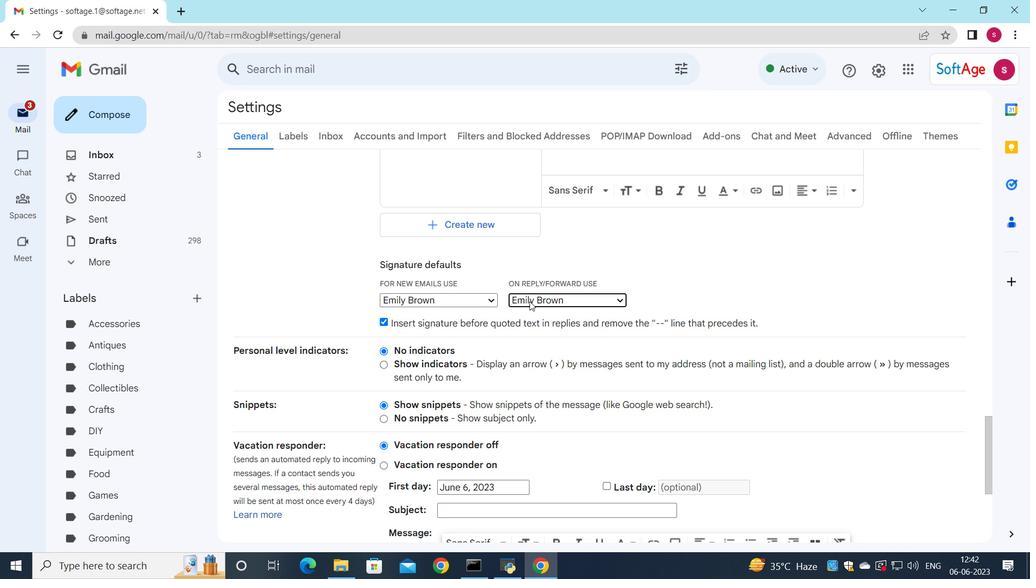 
Action: Mouse scrolled (529, 301) with delta (0, 0)
Screenshot: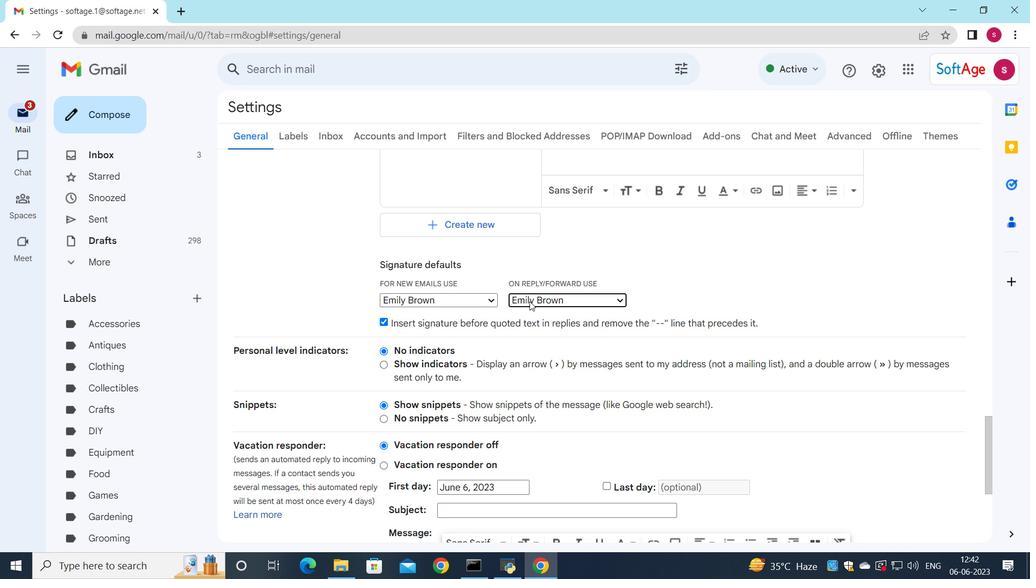 
Action: Mouse scrolled (529, 301) with delta (0, 0)
Screenshot: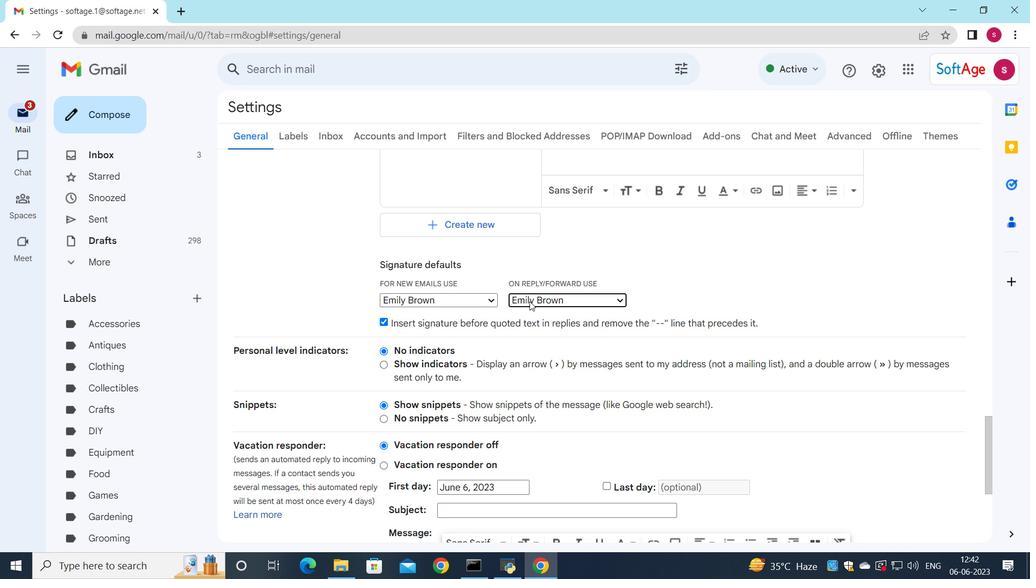 
Action: Mouse scrolled (529, 301) with delta (0, 0)
Screenshot: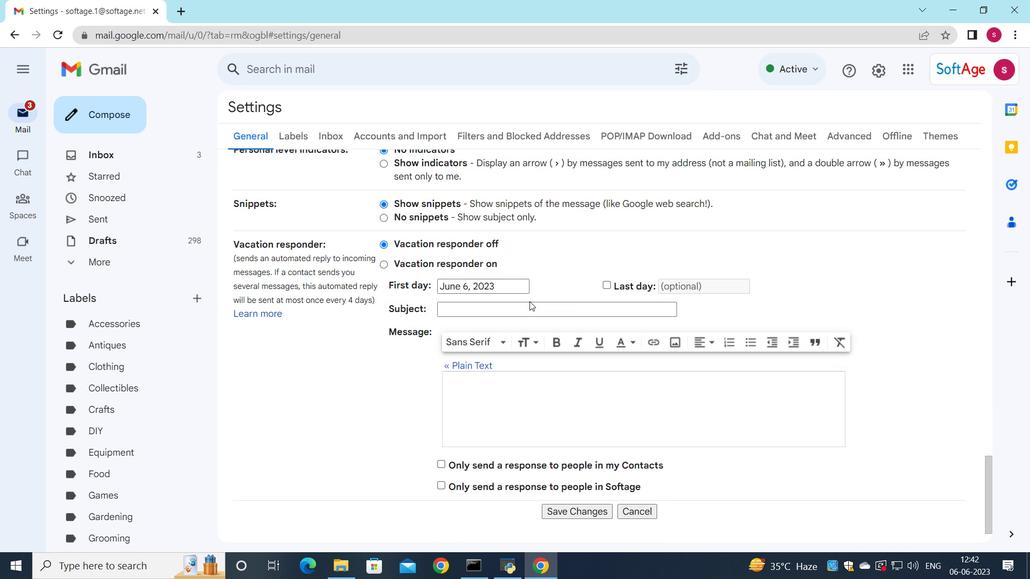 
Action: Mouse moved to (532, 307)
Screenshot: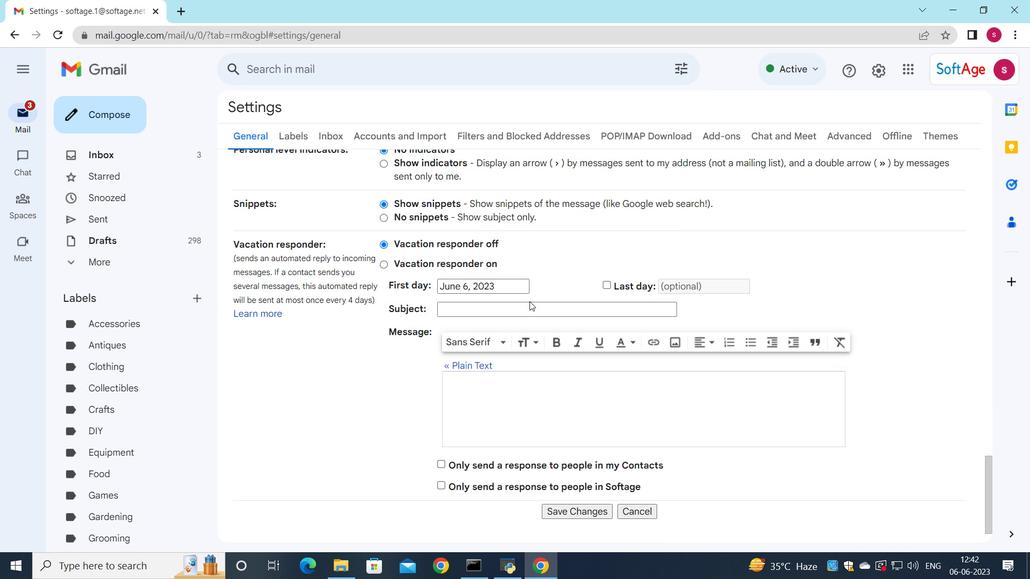 
Action: Mouse scrolled (532, 307) with delta (0, 0)
Screenshot: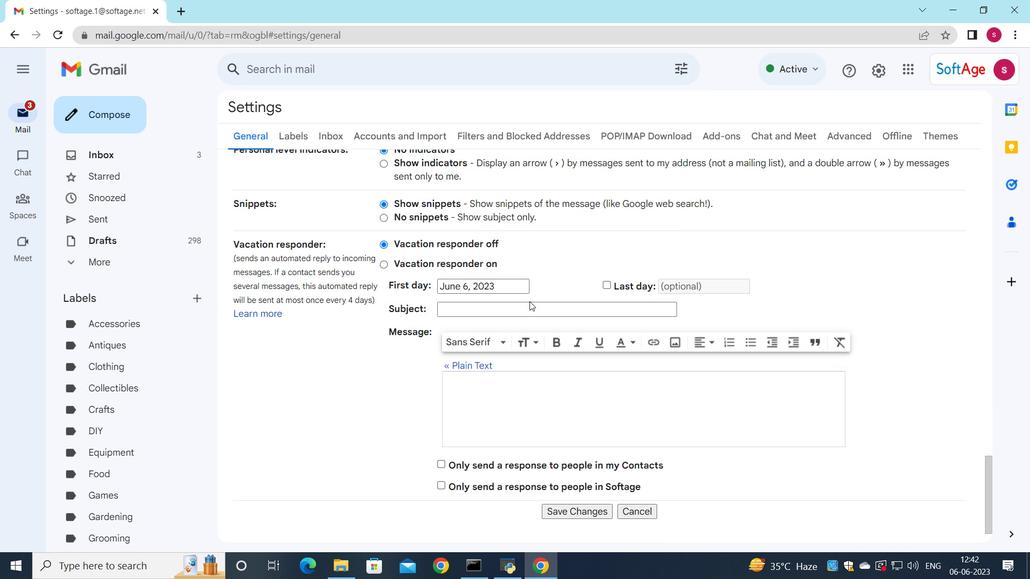 
Action: Mouse moved to (534, 315)
Screenshot: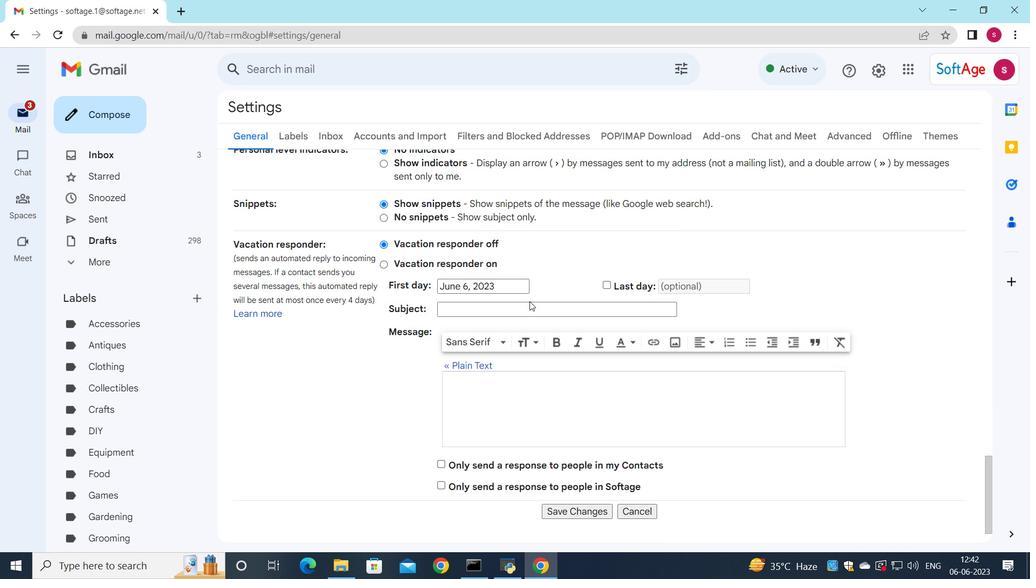 
Action: Mouse scrolled (534, 313) with delta (0, 0)
Screenshot: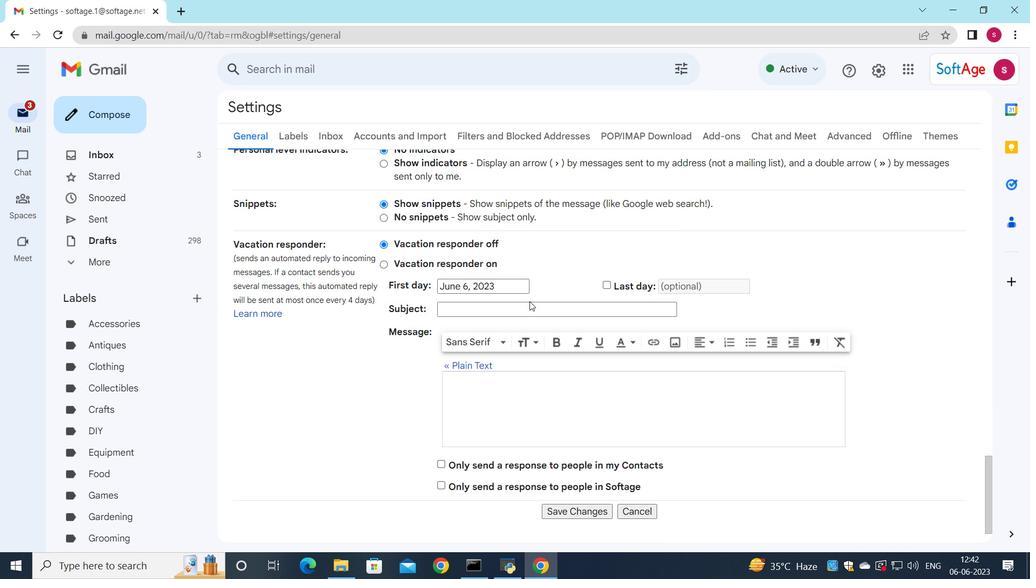 
Action: Mouse moved to (535, 322)
Screenshot: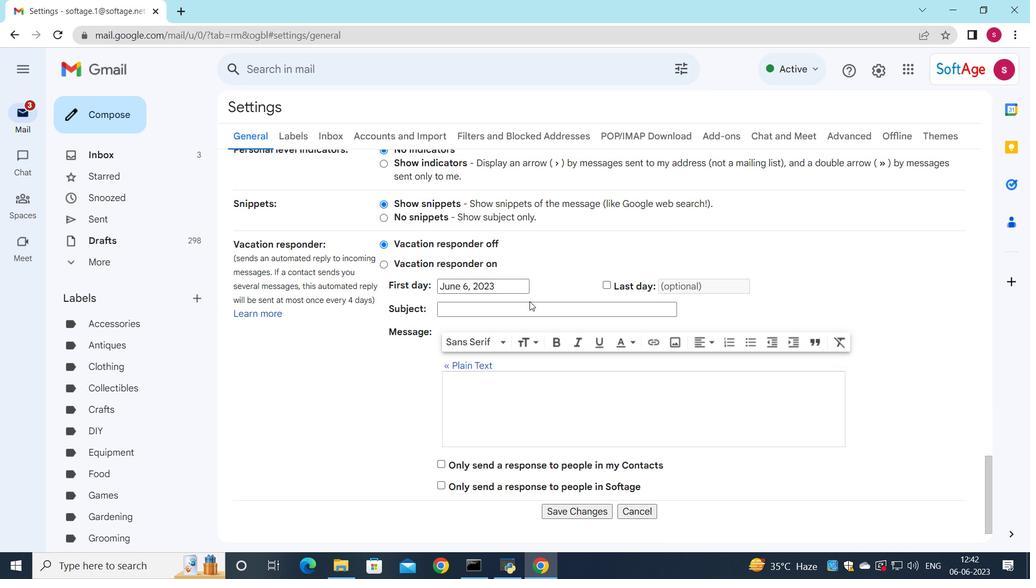 
Action: Mouse scrolled (535, 321) with delta (0, 0)
Screenshot: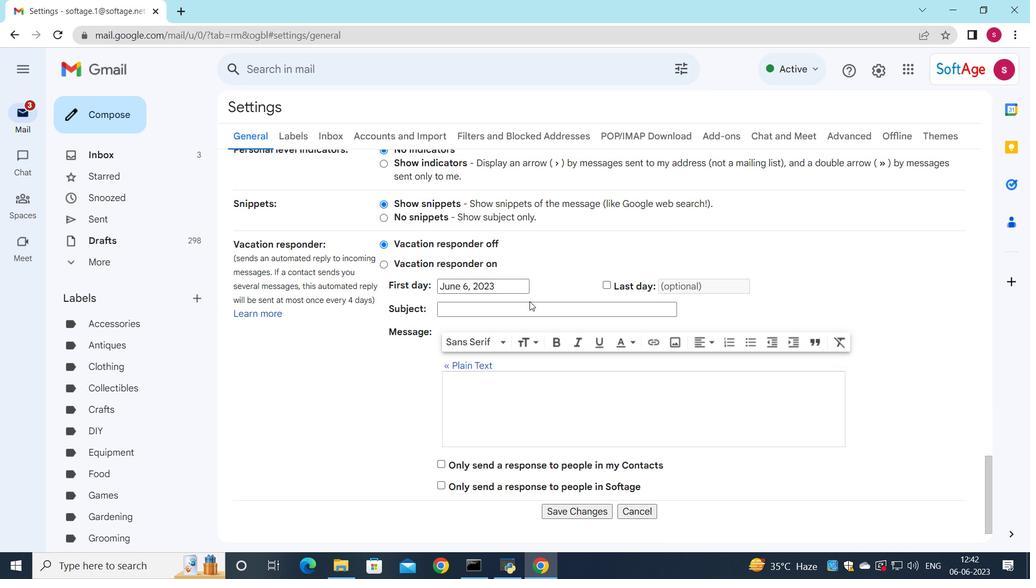 
Action: Mouse moved to (588, 466)
Screenshot: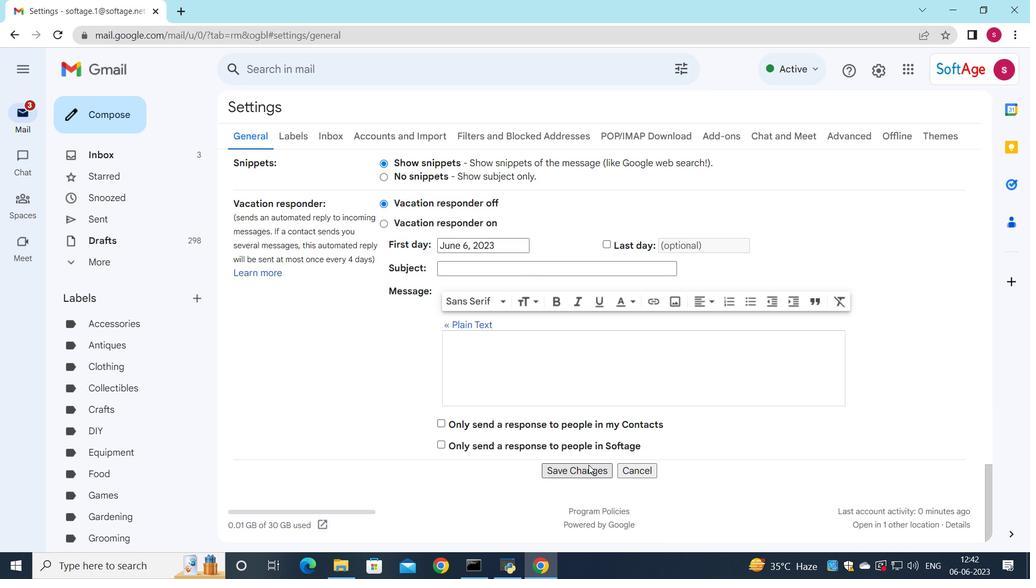 
Action: Mouse pressed left at (588, 466)
Screenshot: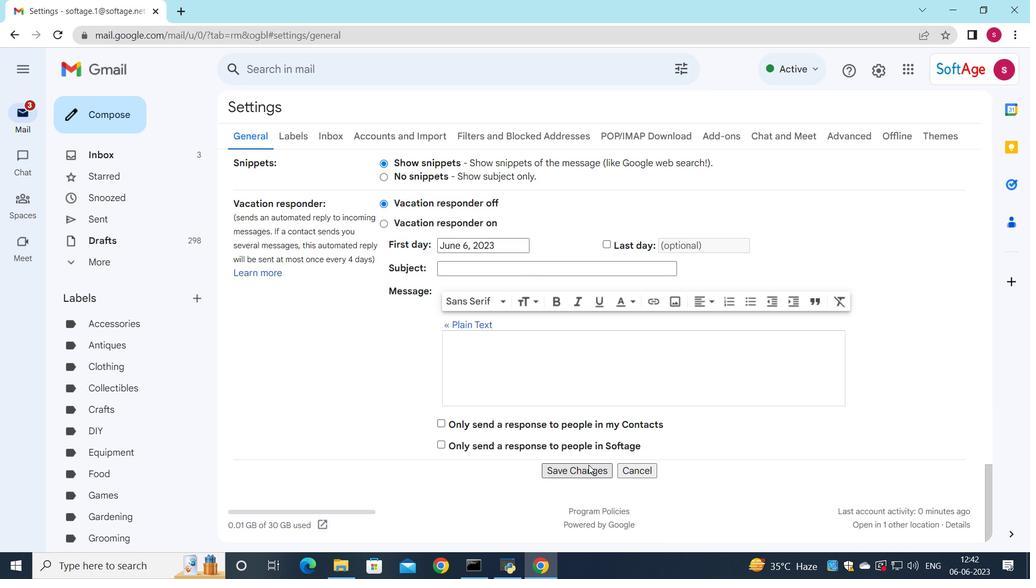 
Action: Mouse moved to (233, 432)
Screenshot: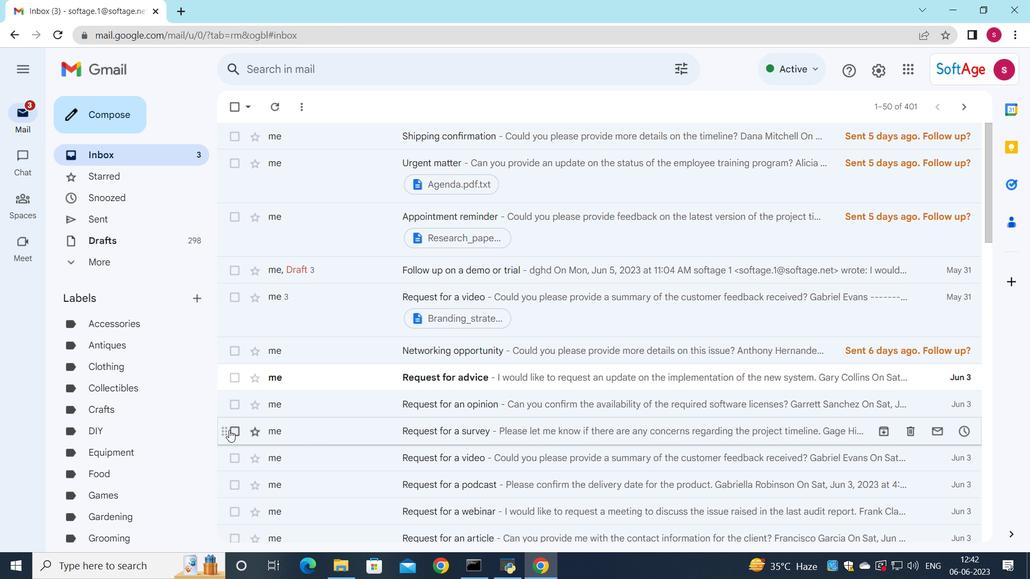 
Action: Mouse pressed left at (233, 432)
Screenshot: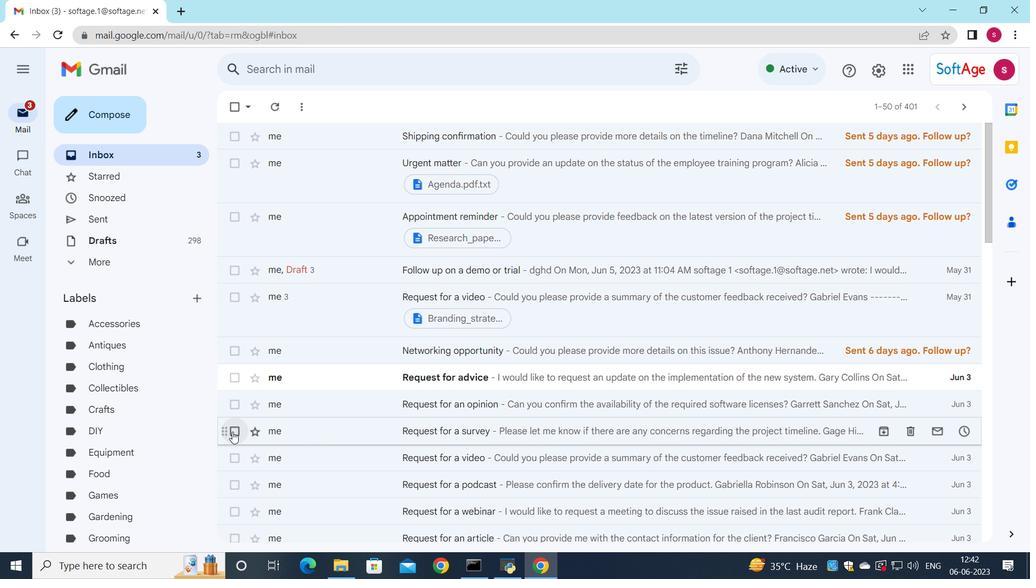 
Action: Mouse moved to (536, 110)
Screenshot: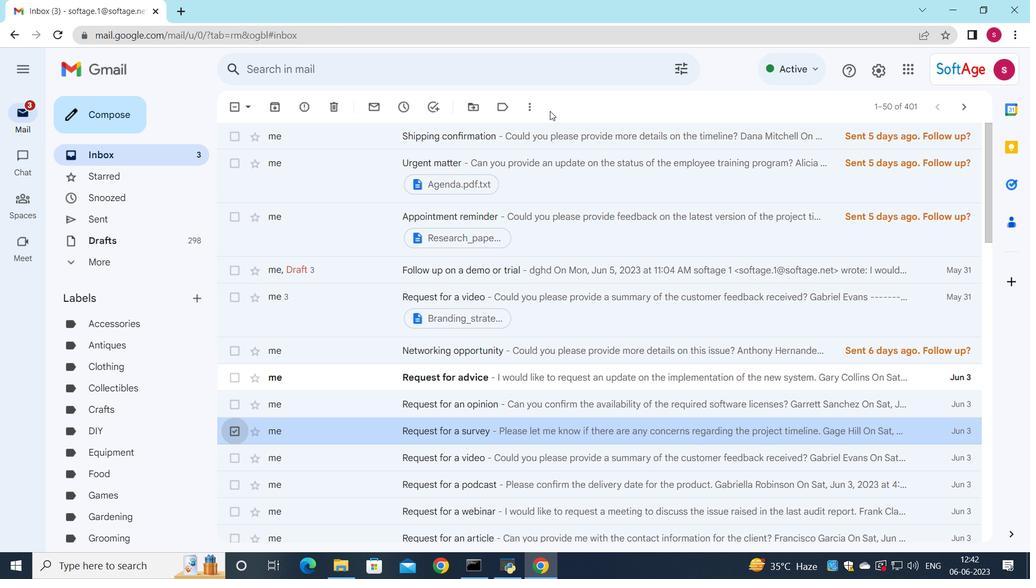 
Action: Mouse pressed left at (536, 110)
Screenshot: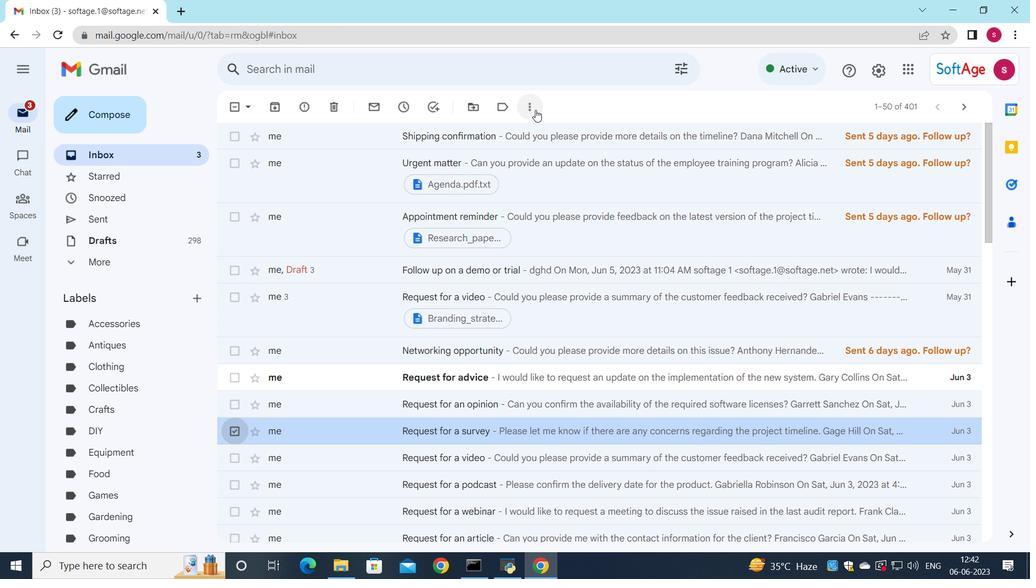
Action: Mouse moved to (597, 230)
Screenshot: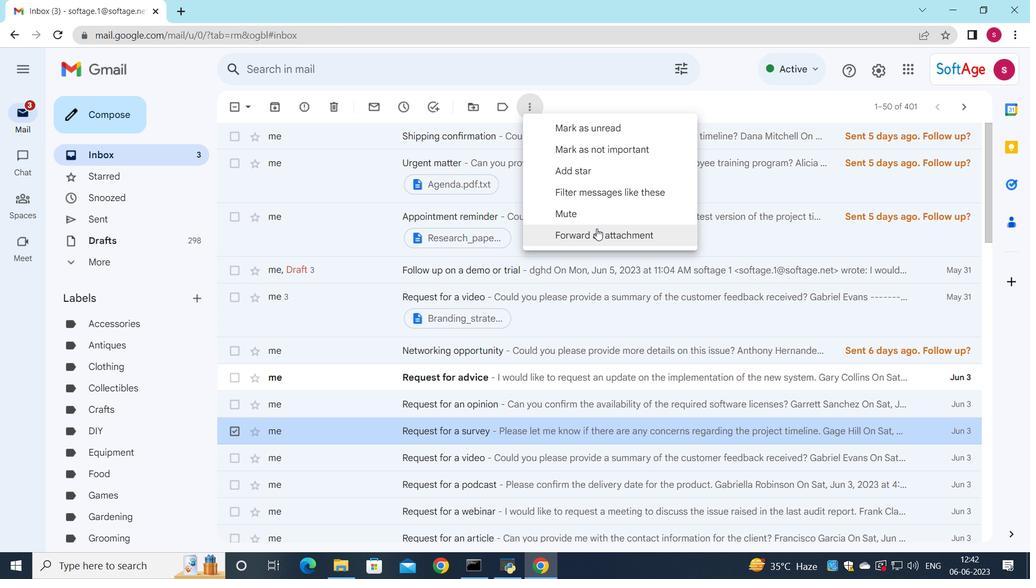 
Action: Mouse pressed left at (597, 230)
Screenshot: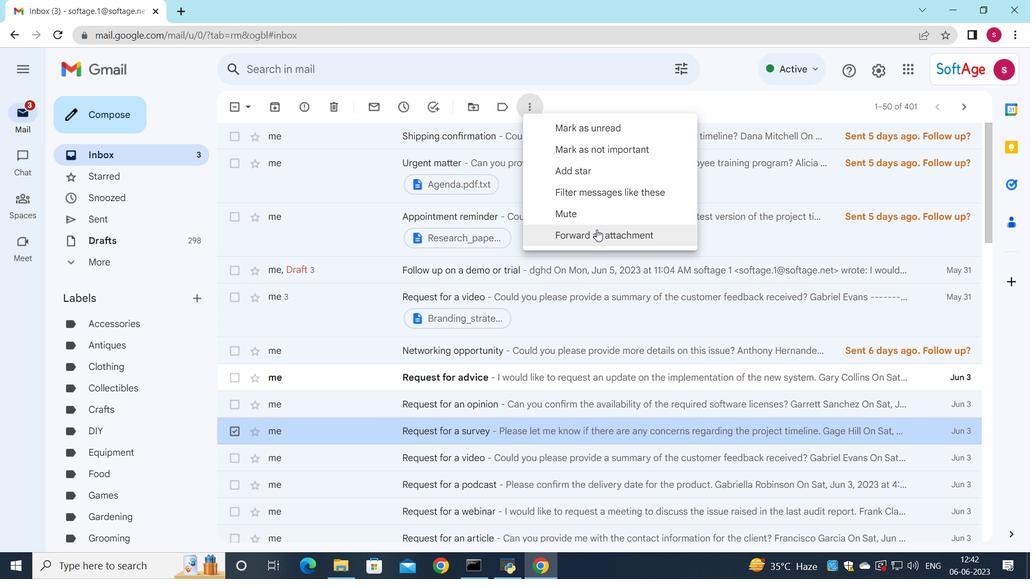 
Action: Mouse moved to (603, 180)
Screenshot: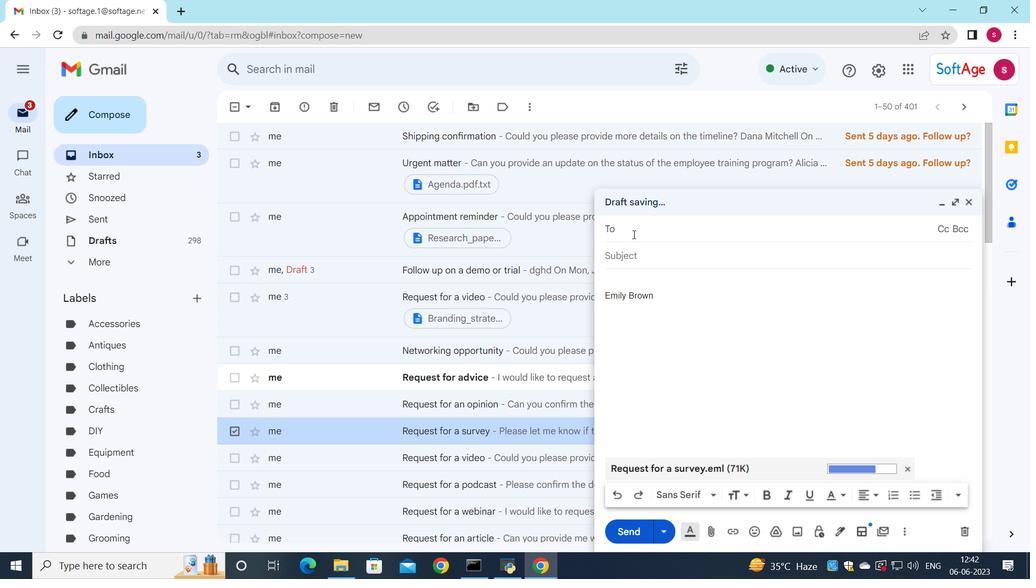 
Action: Key pressed s<Key.enter>
Screenshot: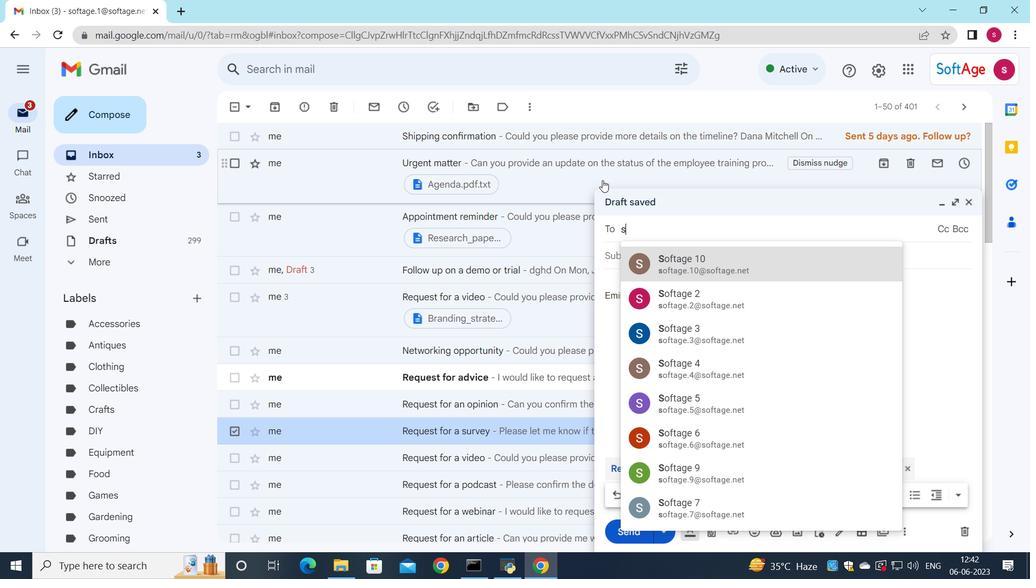 
Action: Mouse moved to (662, 269)
Screenshot: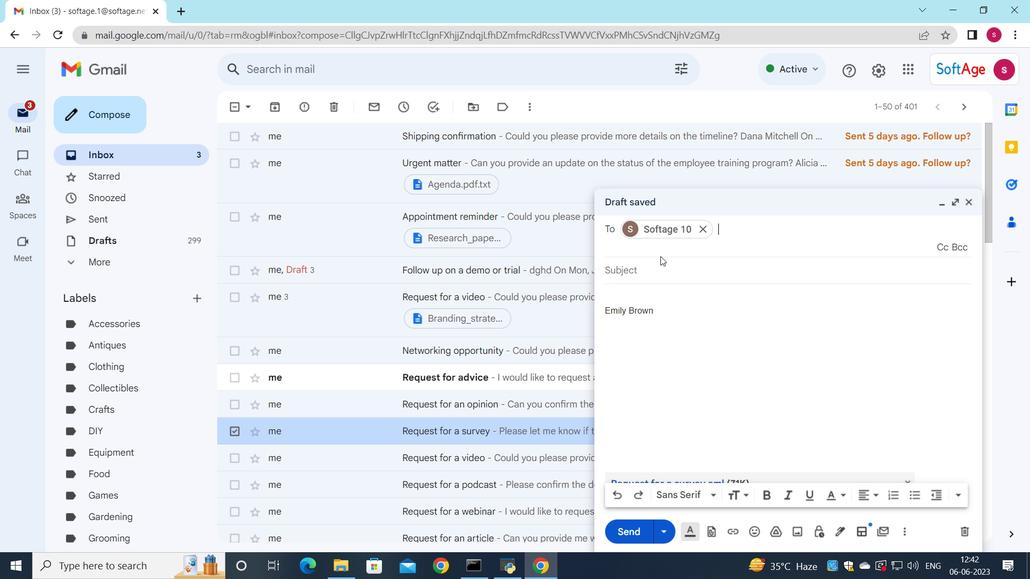 
Action: Mouse pressed left at (662, 269)
Screenshot: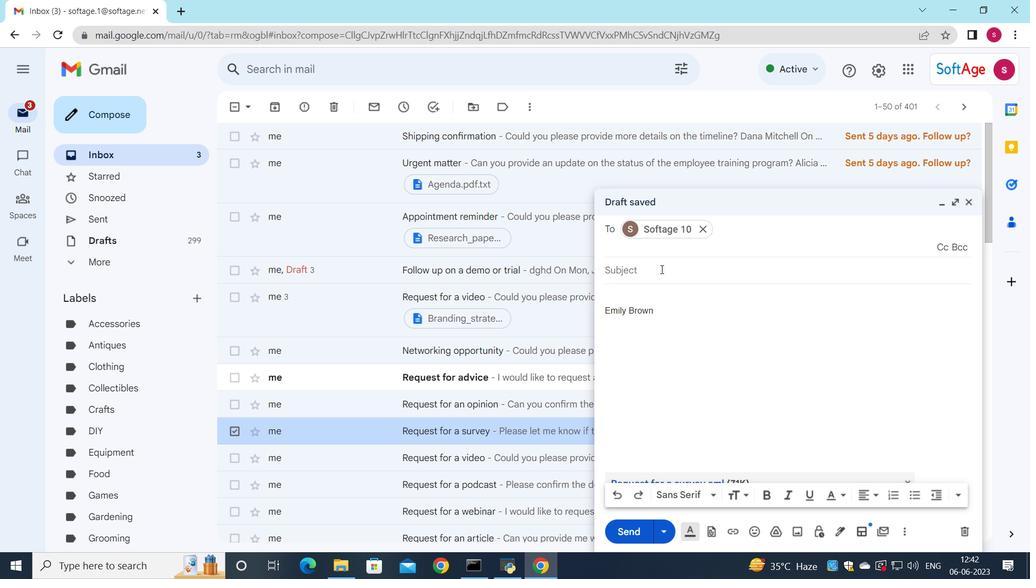 
Action: Key pressed <Key.shift>E<Key.backspace><Key.shift><Key.shift><Key.shift>Rejection<Key.space>letter
Screenshot: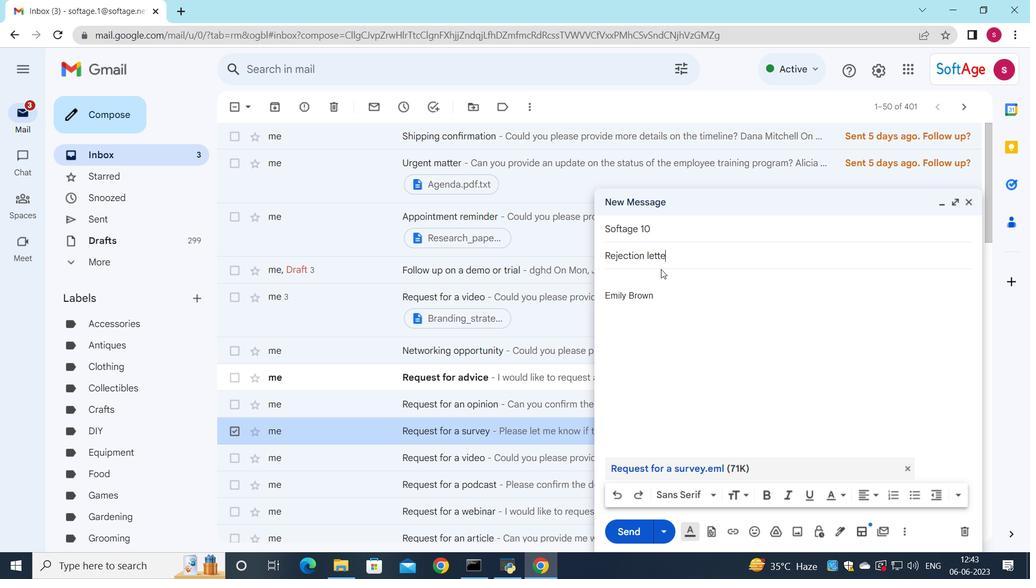 
Action: Mouse moved to (646, 273)
Screenshot: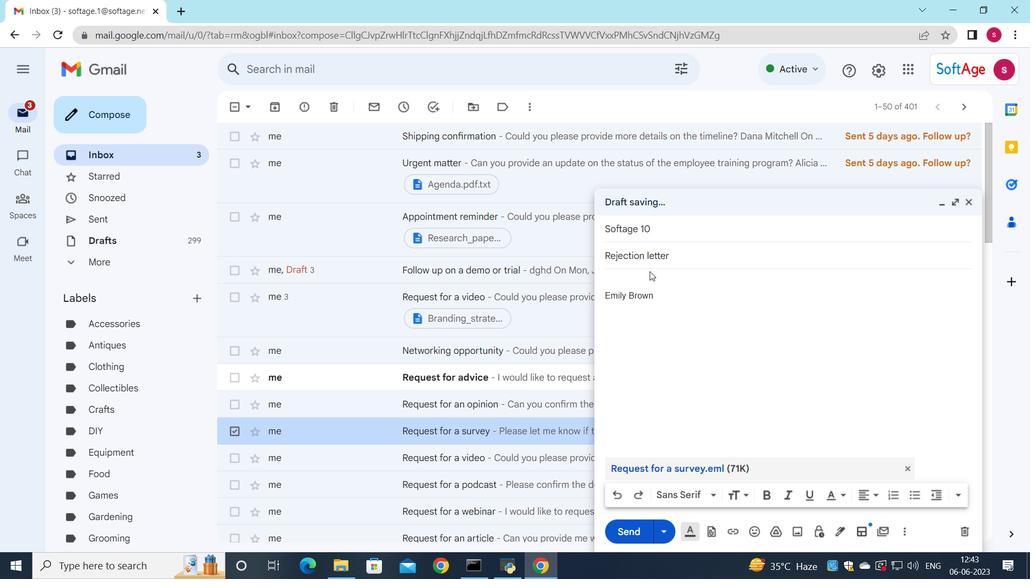 
Action: Mouse pressed left at (646, 273)
Screenshot: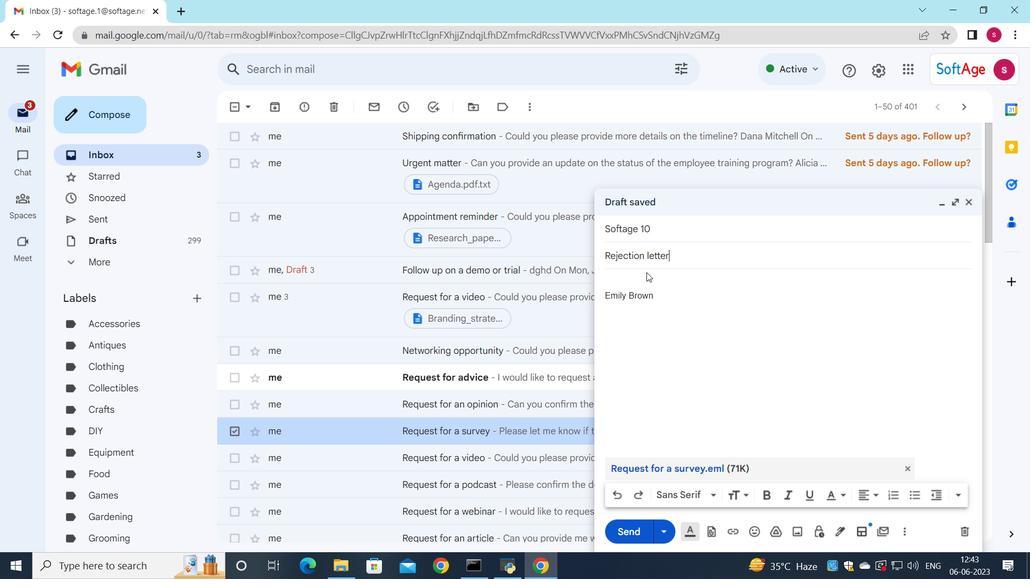 
Action: Mouse moved to (658, 234)
Screenshot: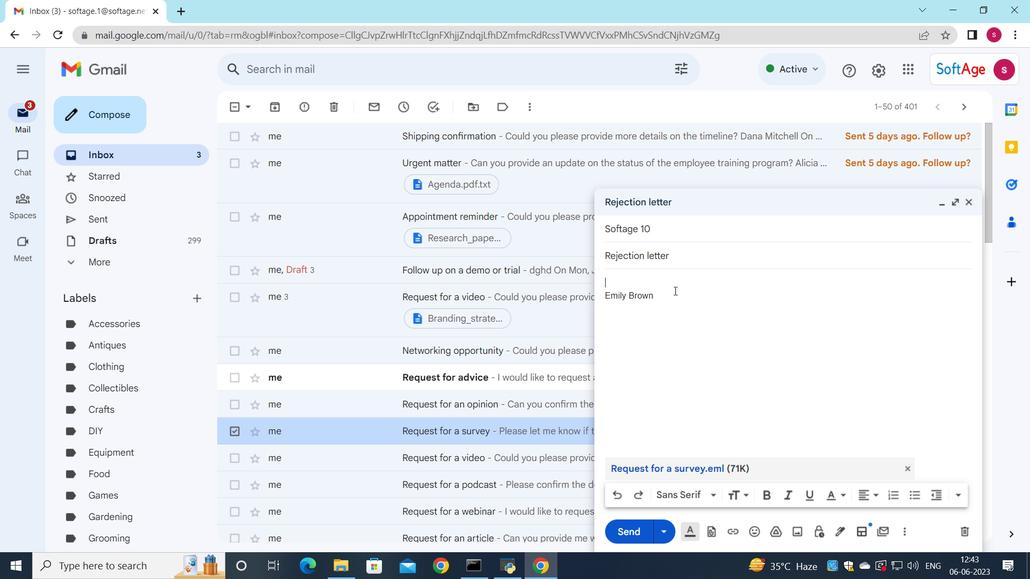 
Action: Key pressed <Key.shift_r>Please<Key.space>find<Key.space><Key.shift><Key.shift><Key.shift><Key.shift><Key.shift><Key.shift><Key.shift><Key.shift><Key.shift><Key.shift>Attached<Key.space>
Screenshot: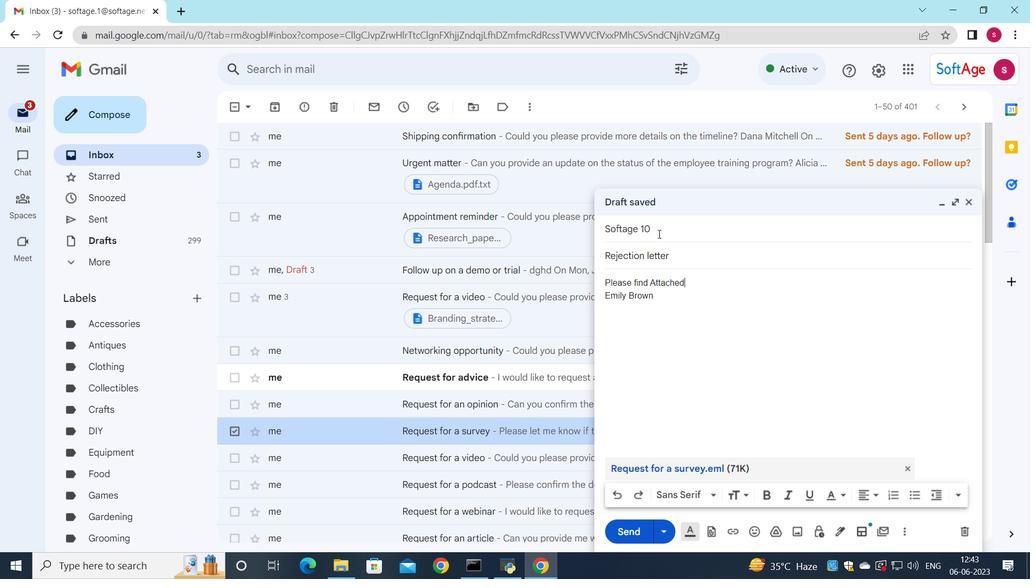 
Action: Mouse moved to (657, 284)
Screenshot: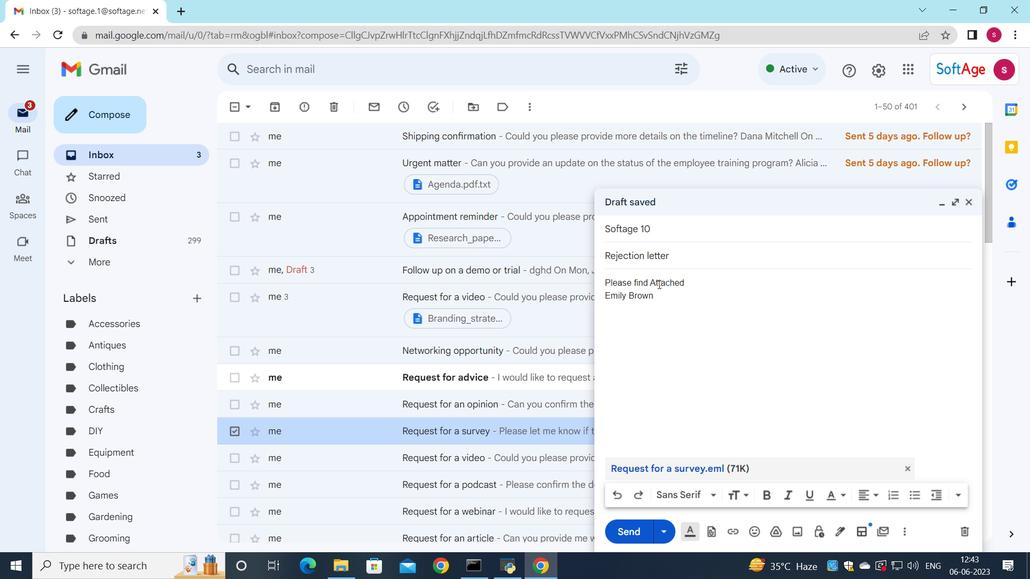 
Action: Mouse pressed left at (657, 284)
Screenshot: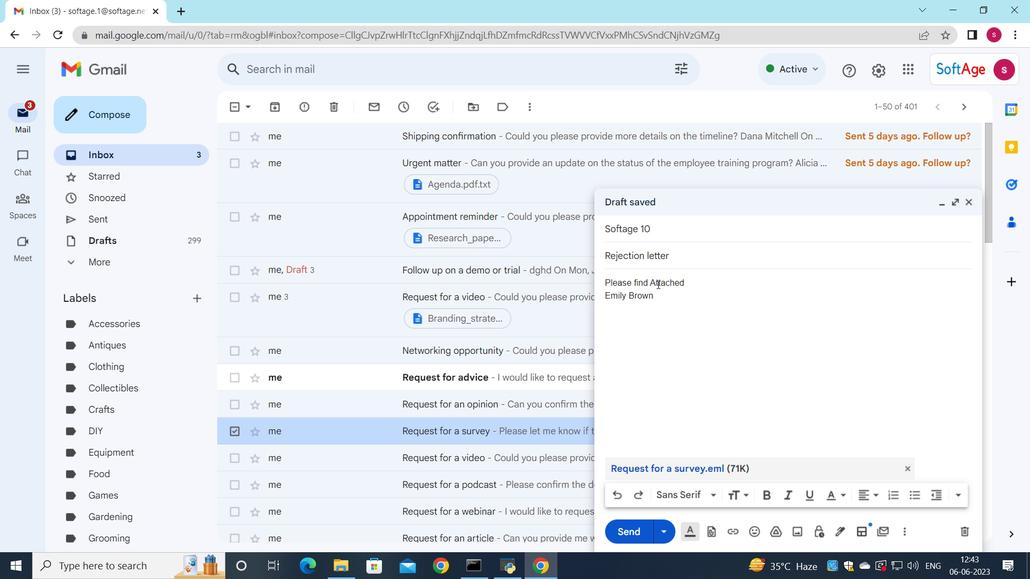 
Action: Mouse moved to (653, 284)
Screenshot: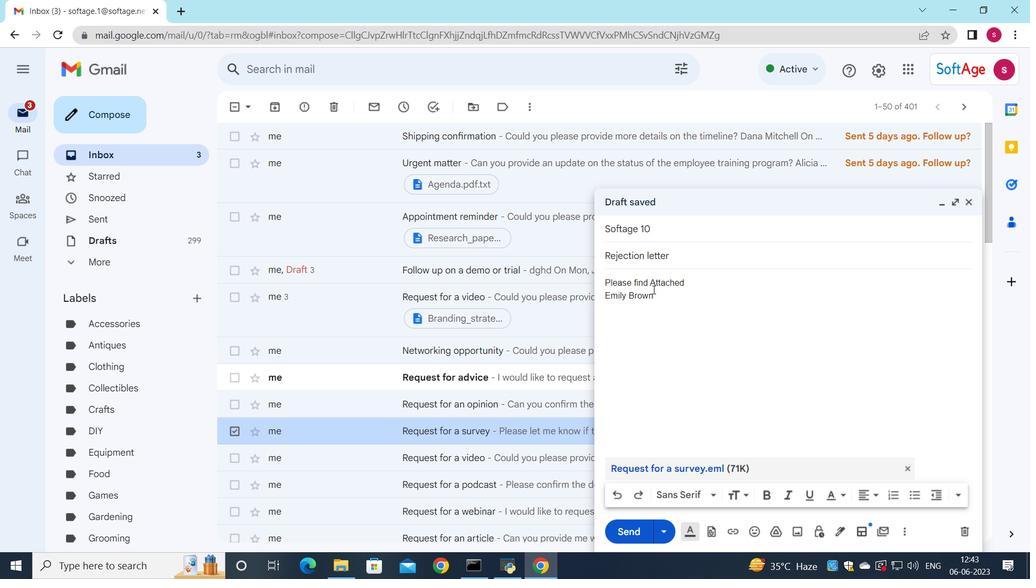 
Action: Mouse pressed left at (653, 284)
Screenshot: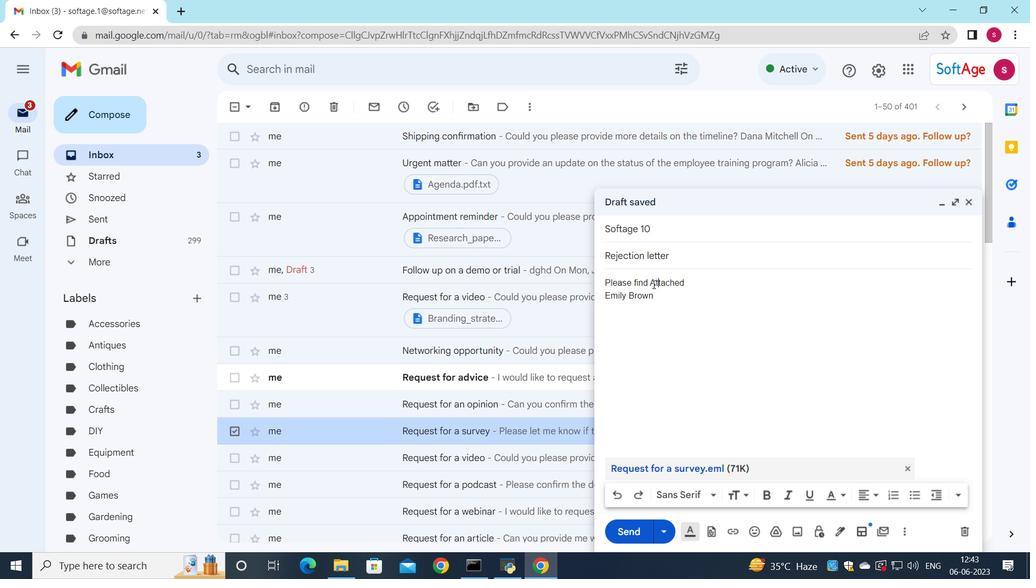 
Action: Mouse moved to (661, 223)
Screenshot: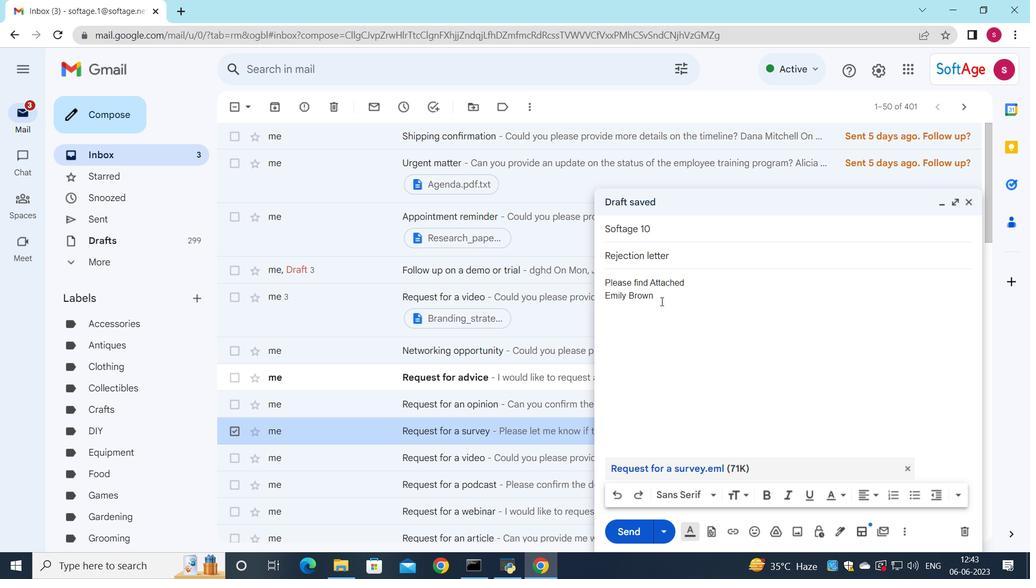 
Action: Key pressed <Key.backspace>a
Screenshot: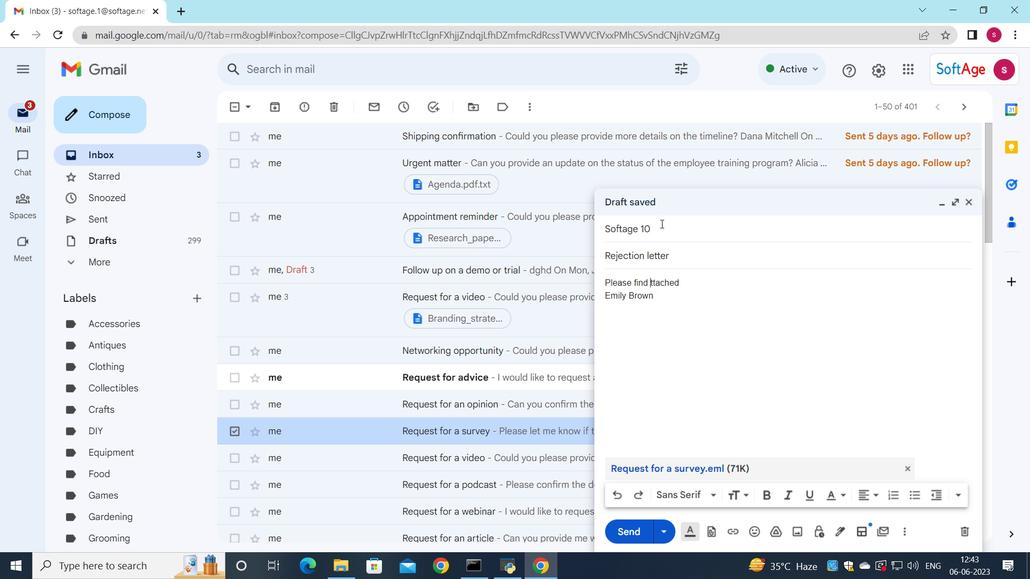 
Action: Mouse moved to (711, 286)
Screenshot: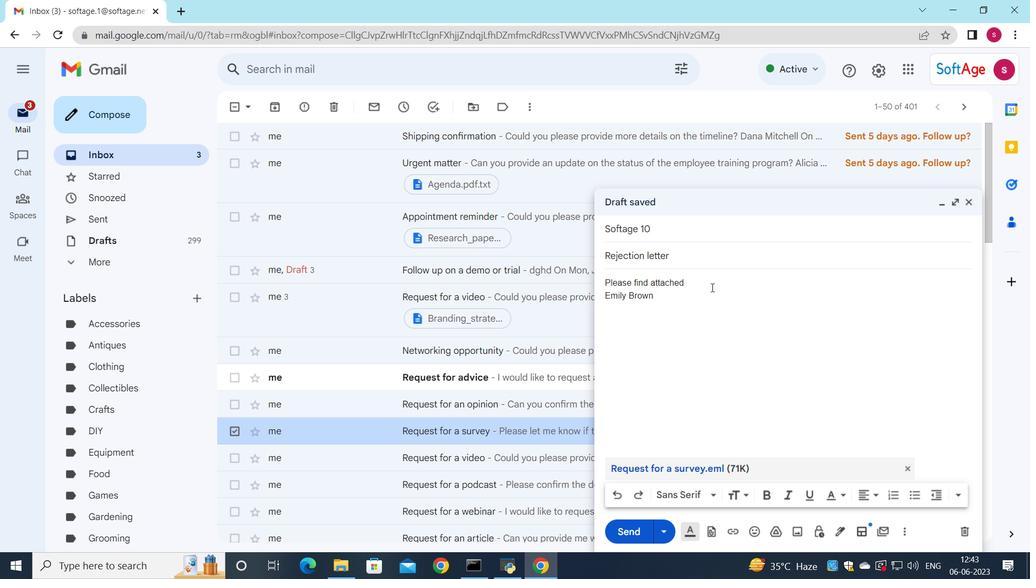 
Action: Mouse pressed left at (711, 286)
Screenshot: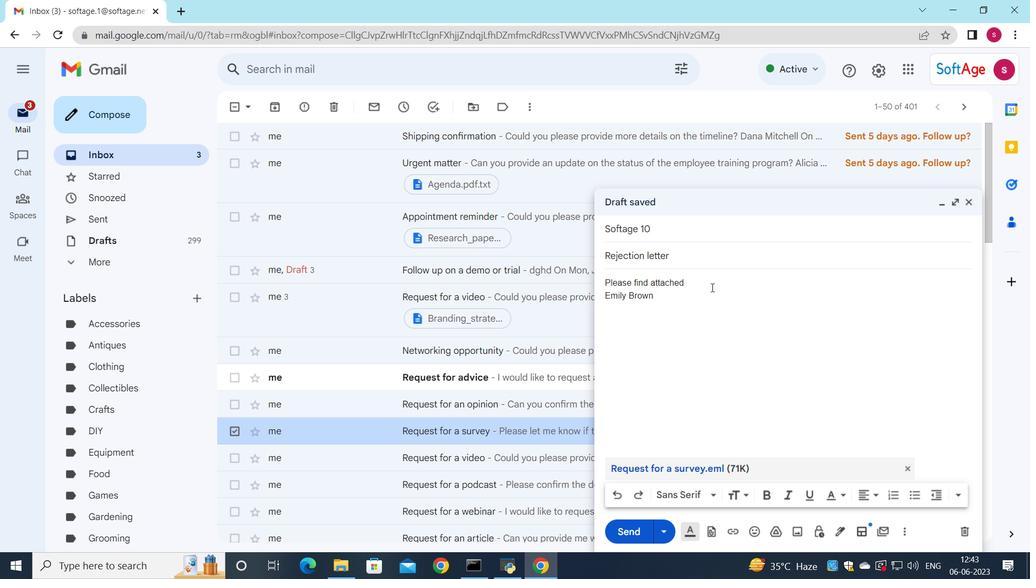 
Action: Key pressed the<Key.space>revised<Key.space>version<Key.space>of<Key.space>the<Key.space>project<Key.space>scoped<Key.backspace><Key.space>document.
Screenshot: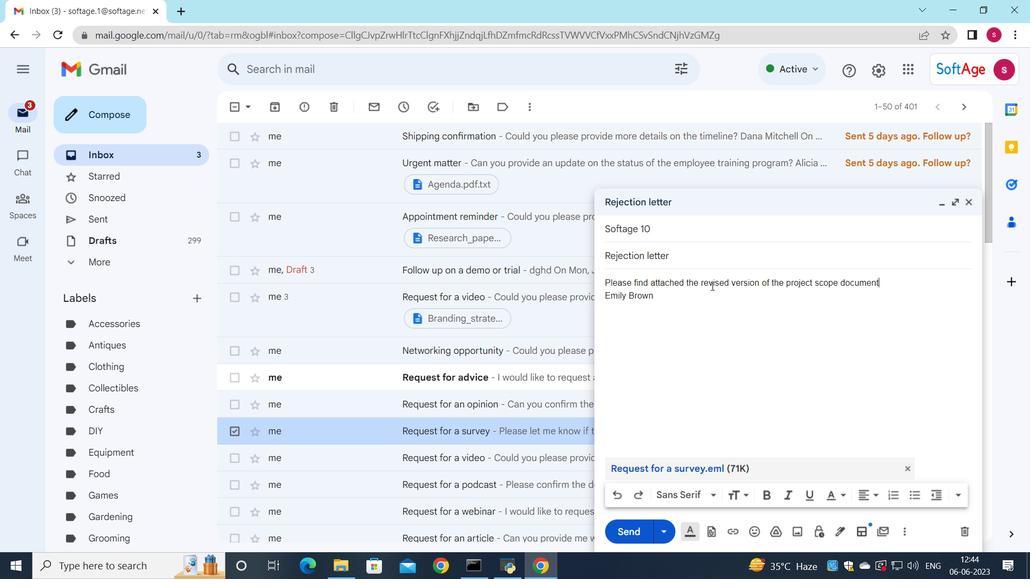 
Action: Mouse moved to (639, 526)
Screenshot: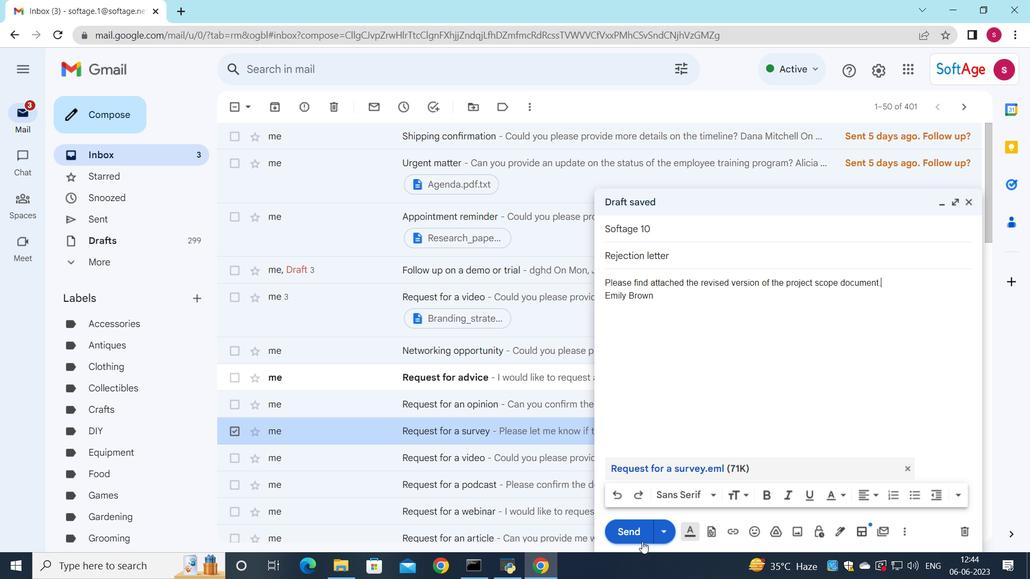 
Action: Mouse pressed left at (639, 526)
Screenshot: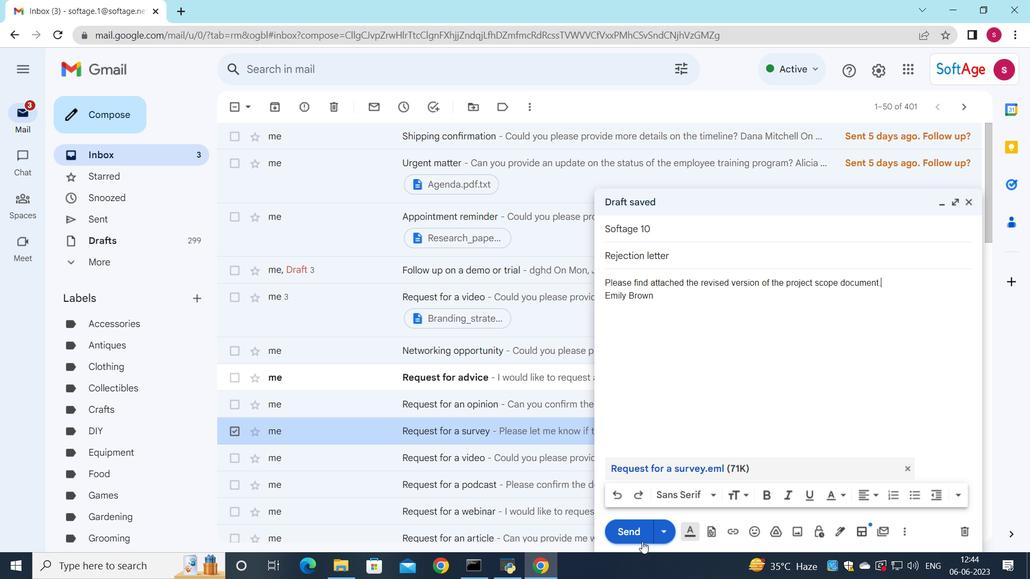 
Action: Mouse moved to (723, 469)
Screenshot: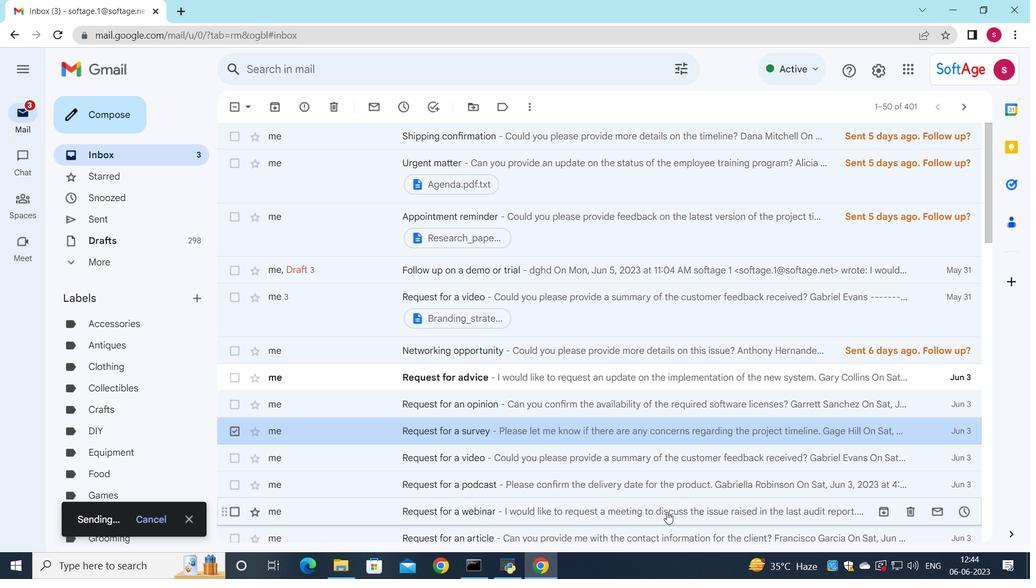 
